 Task: Set the default behavior for on-device site data content to "Allow sites to save data on your device".
Action: Mouse moved to (963, 46)
Screenshot: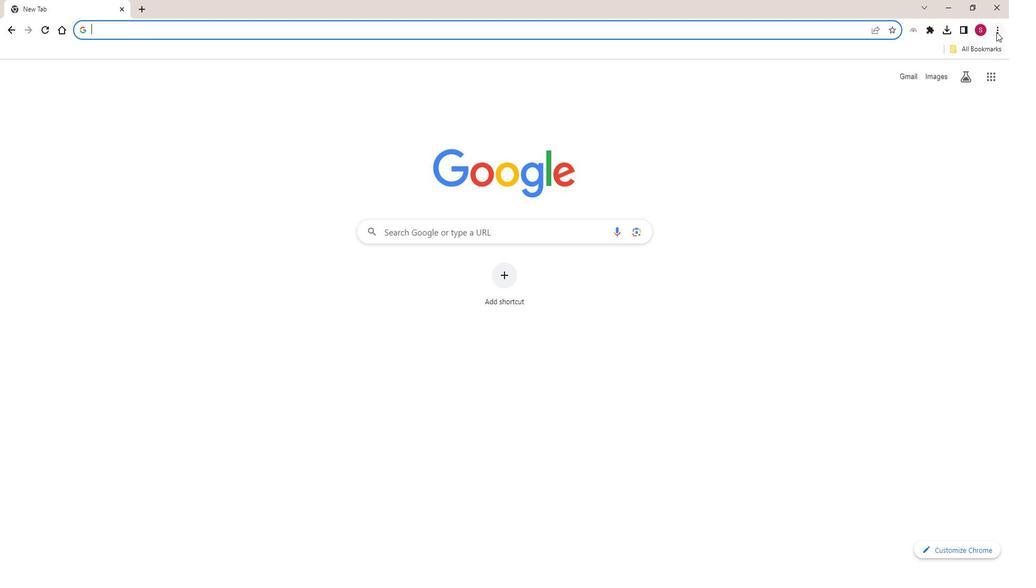 
Action: Mouse pressed left at (963, 46)
Screenshot: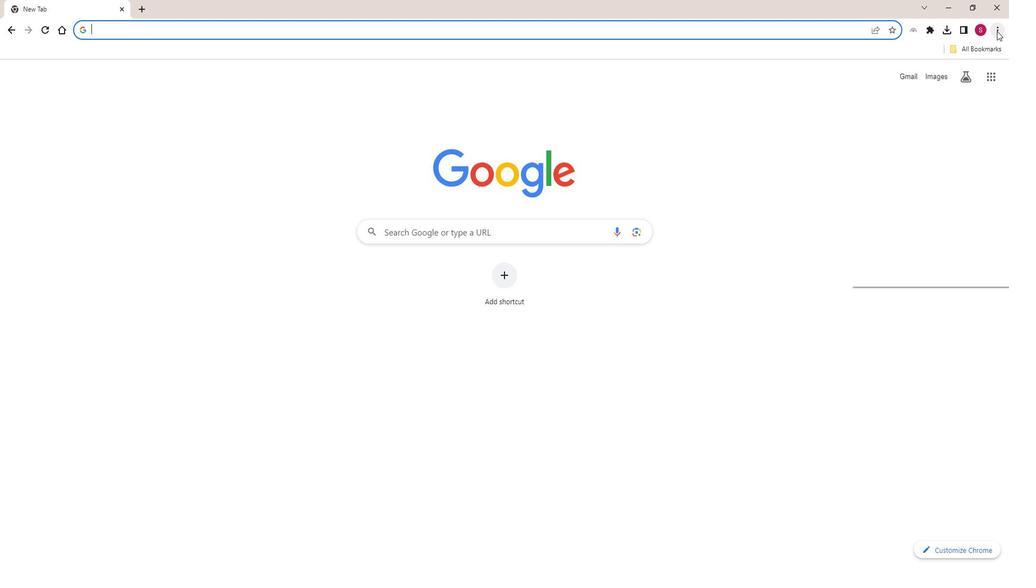 
Action: Mouse pressed left at (963, 46)
Screenshot: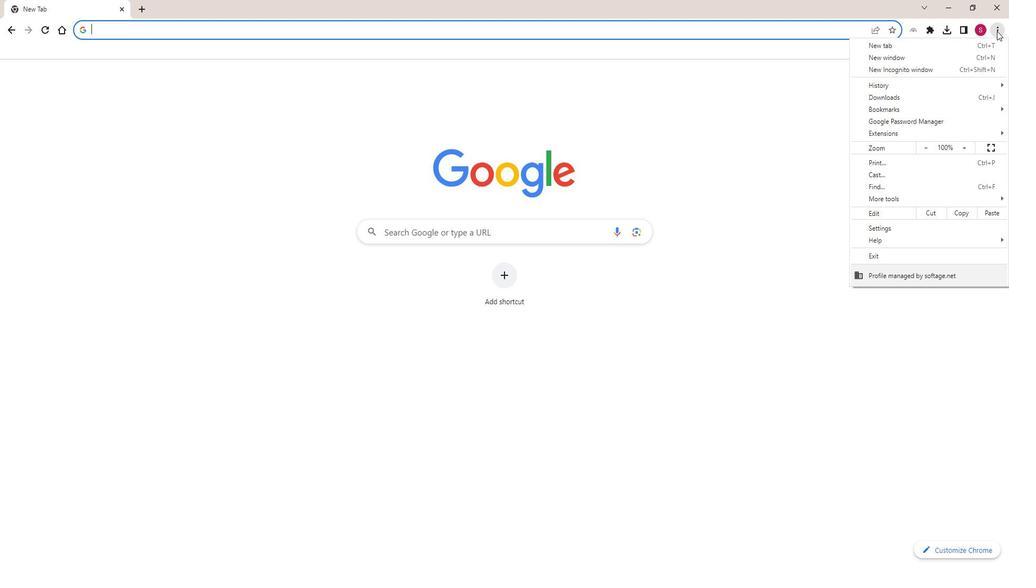 
Action: Mouse pressed left at (963, 46)
Screenshot: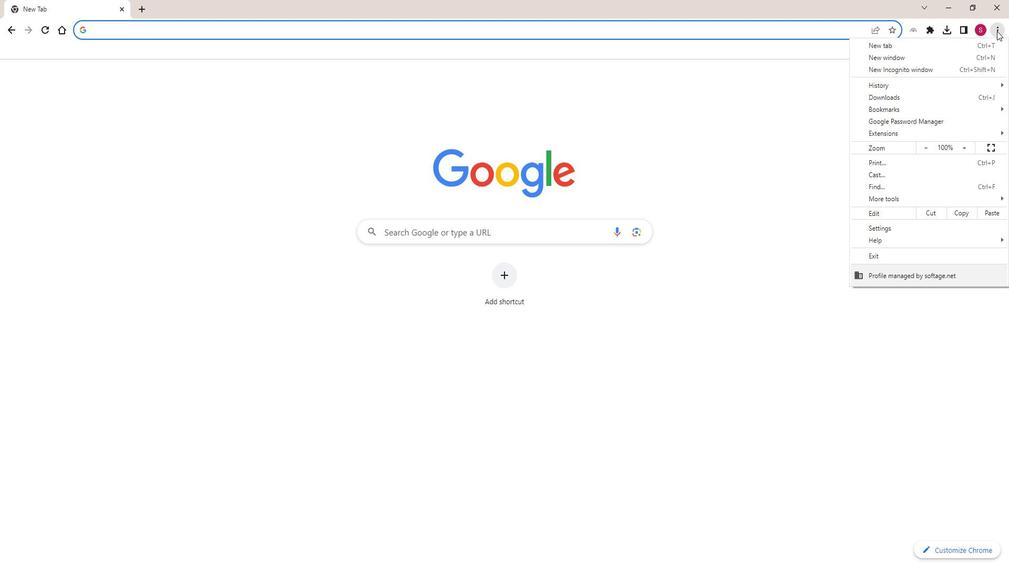 
Action: Mouse moved to (869, 220)
Screenshot: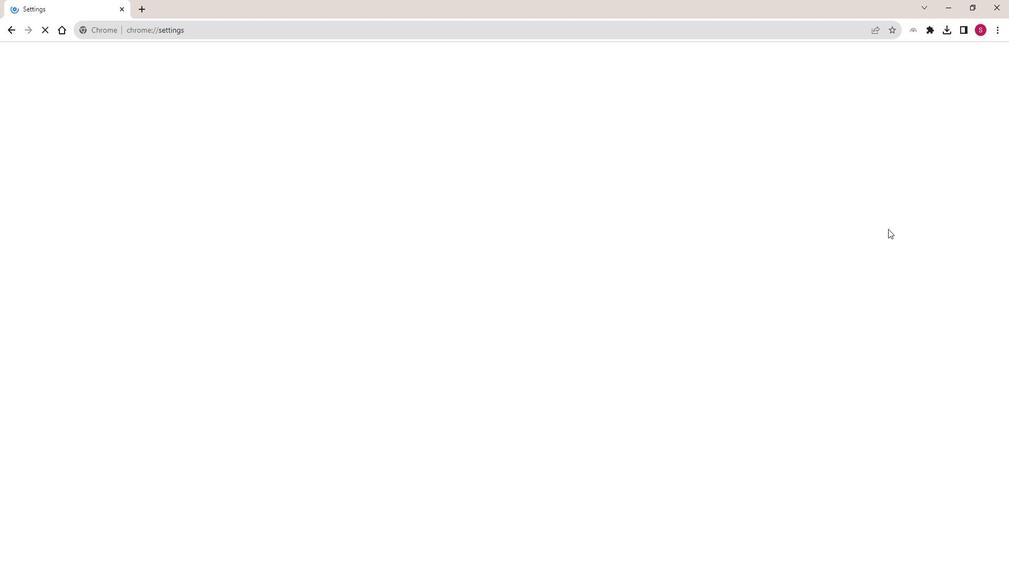 
Action: Mouse pressed left at (869, 220)
Screenshot: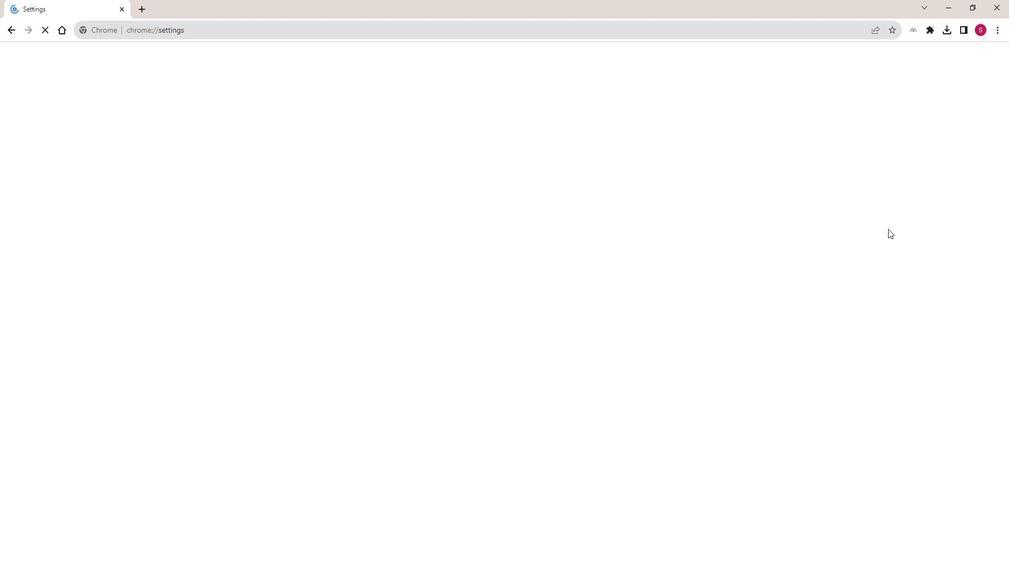 
Action: Mouse pressed left at (869, 220)
Screenshot: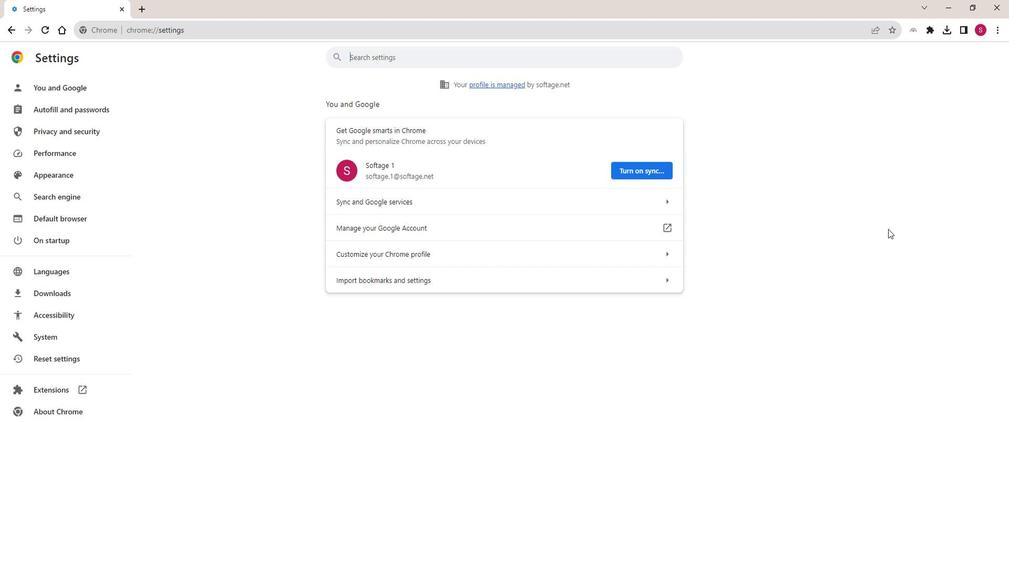 
Action: Mouse moved to (92, 134)
Screenshot: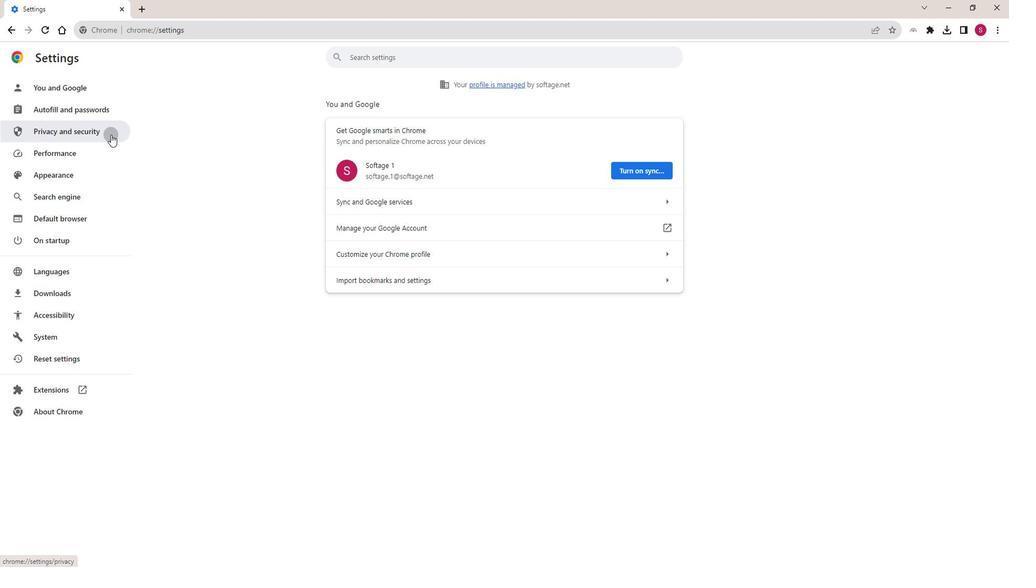 
Action: Mouse pressed left at (92, 134)
Screenshot: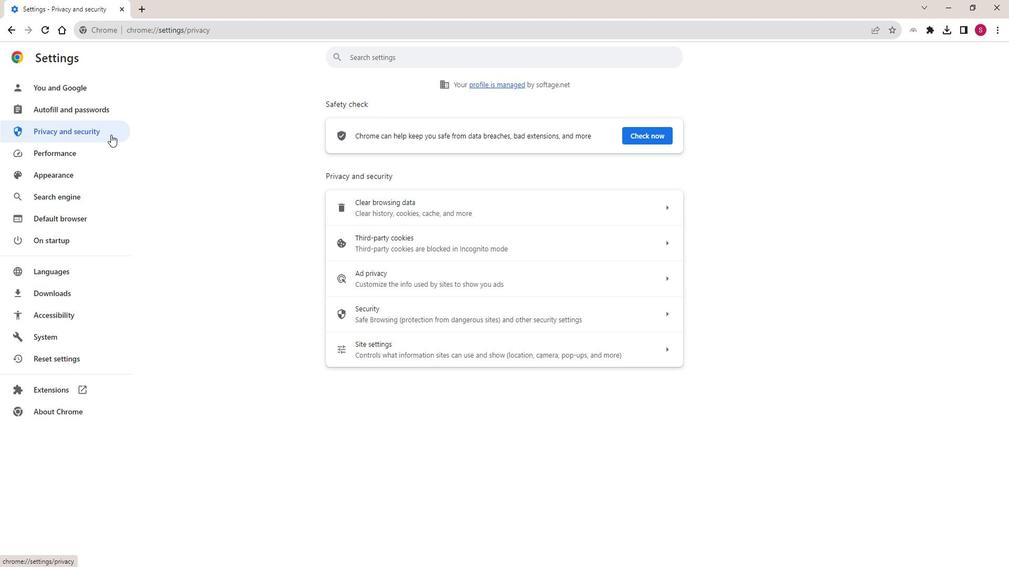 
Action: Mouse moved to (565, 319)
Screenshot: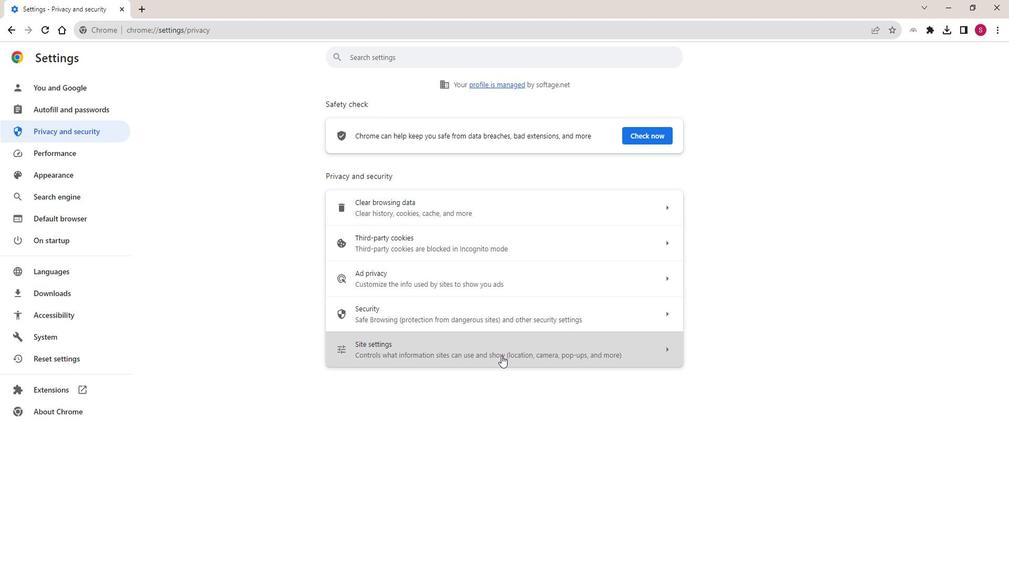 
Action: Mouse pressed left at (565, 319)
Screenshot: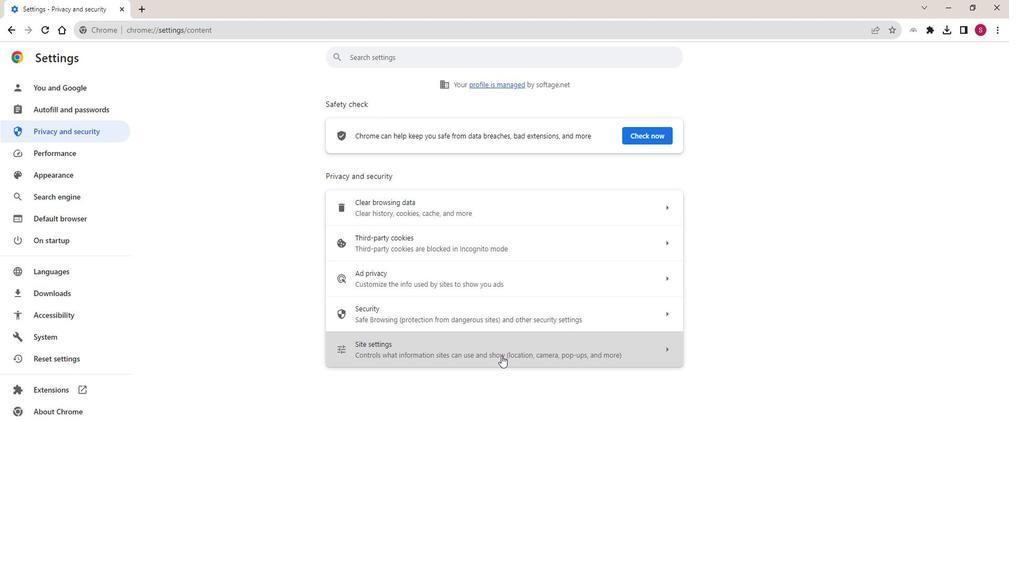 
Action: Mouse scrolled (565, 318) with delta (0, 0)
Screenshot: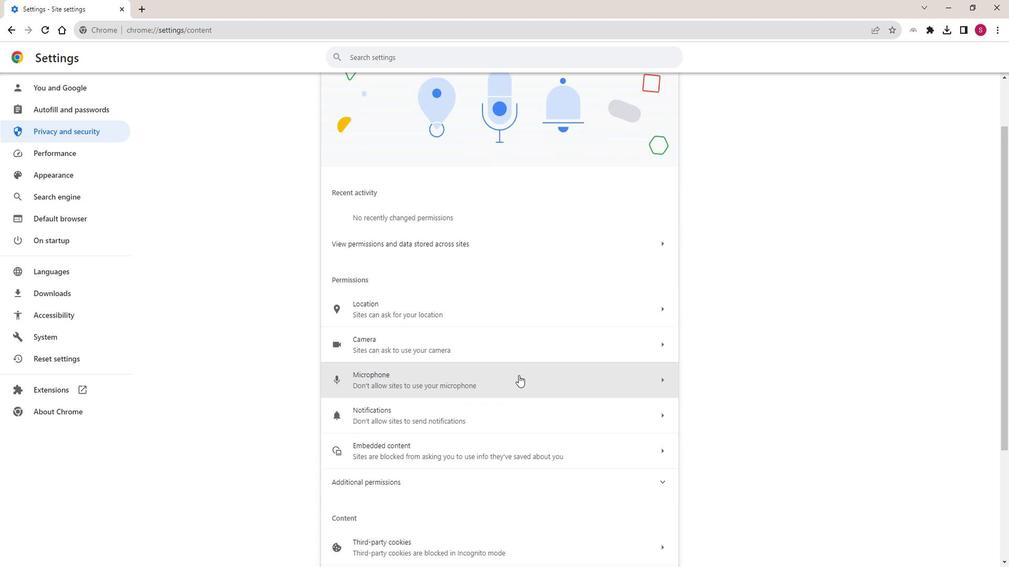 
Action: Mouse moved to (566, 320)
Screenshot: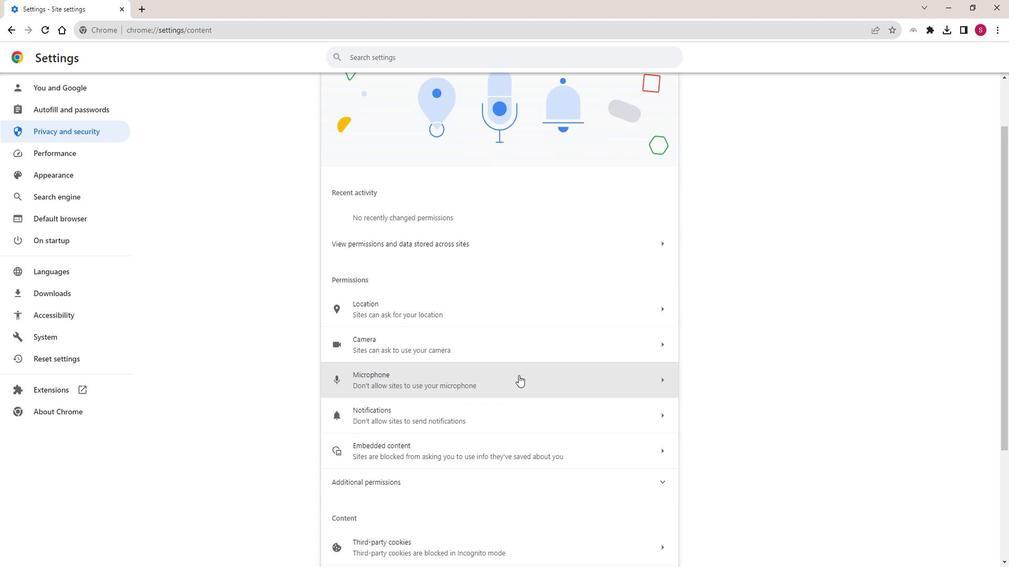 
Action: Mouse scrolled (566, 320) with delta (0, 0)
Screenshot: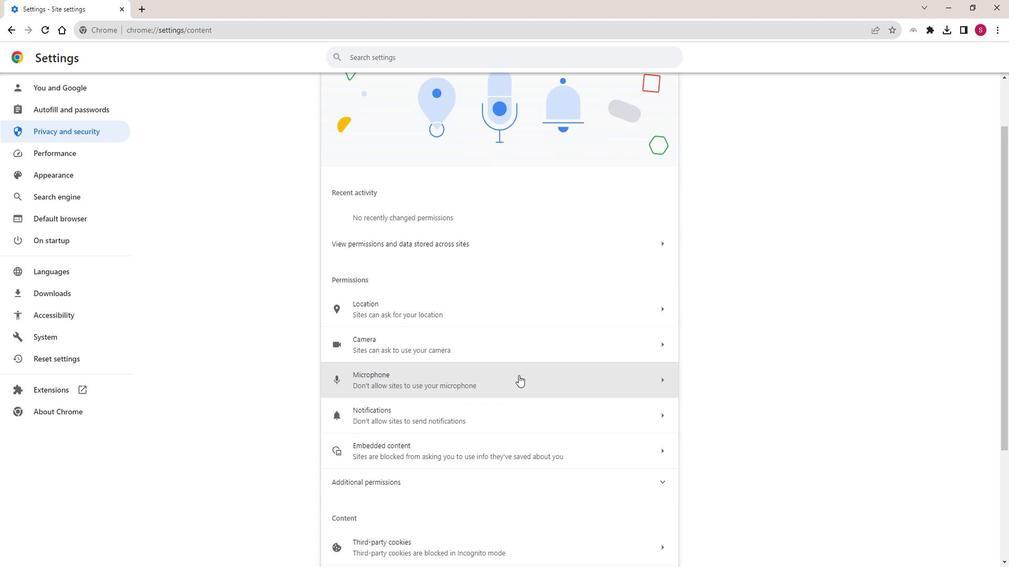 
Action: Mouse moved to (566, 324)
Screenshot: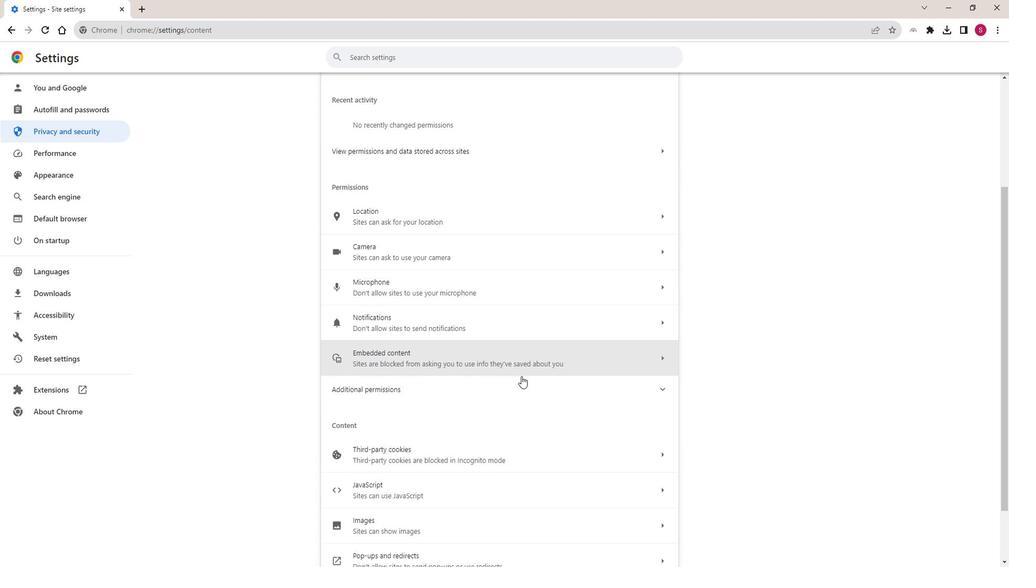 
Action: Mouse scrolled (566, 324) with delta (0, 0)
Screenshot: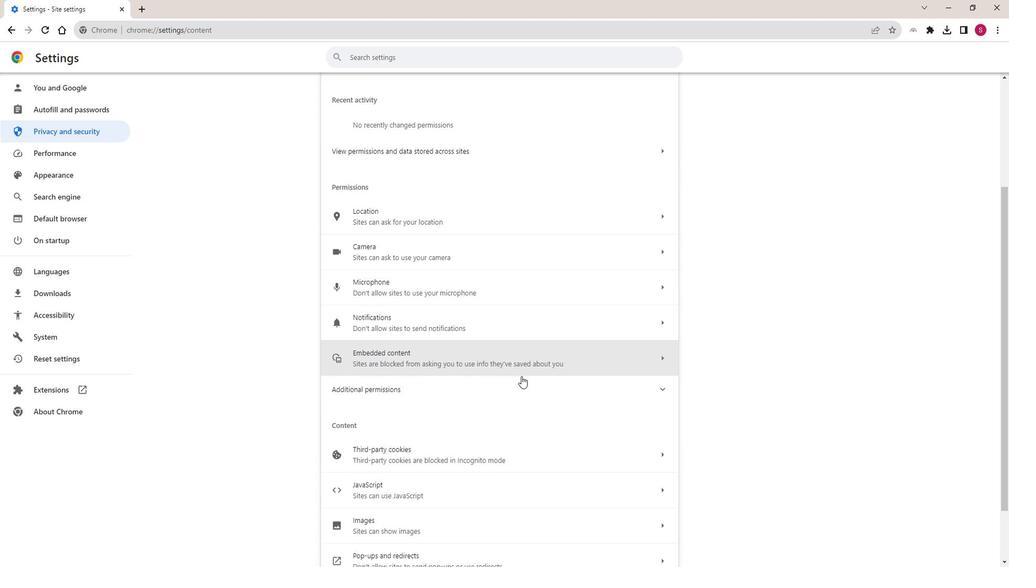 
Action: Mouse moved to (566, 327)
Screenshot: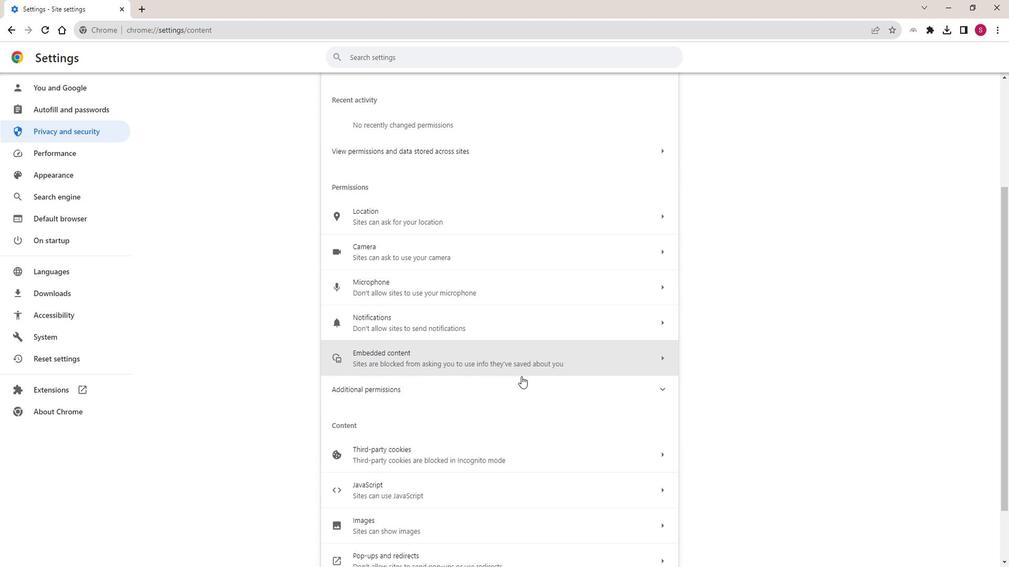 
Action: Mouse scrolled (566, 326) with delta (0, 0)
Screenshot: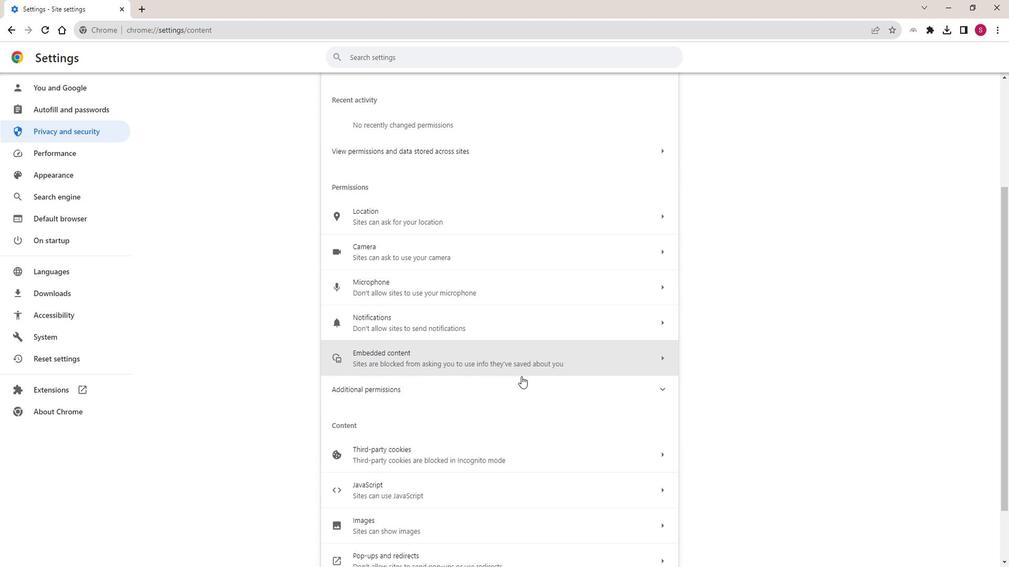 
Action: Mouse moved to (566, 328)
Screenshot: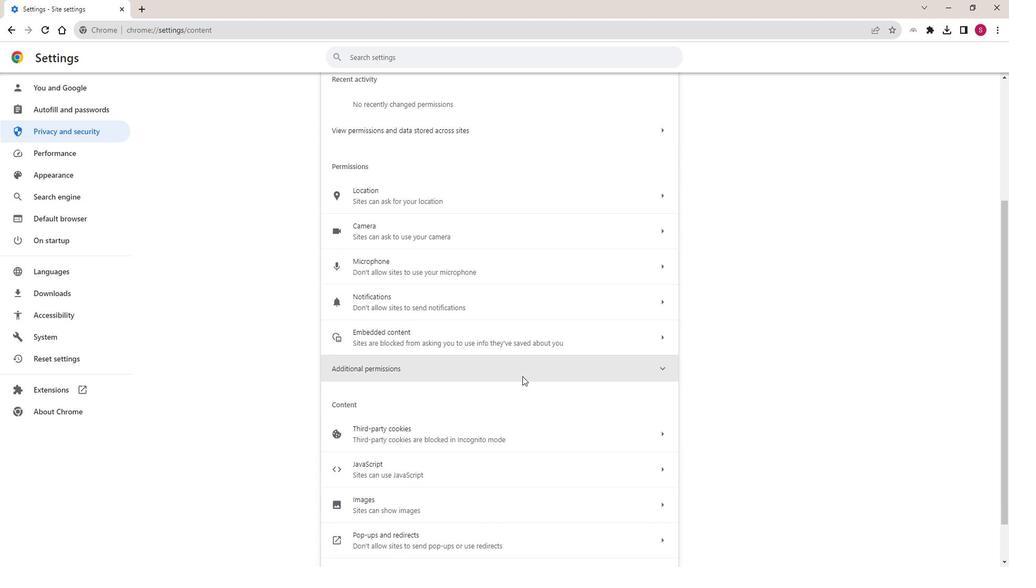 
Action: Mouse scrolled (566, 328) with delta (0, 0)
Screenshot: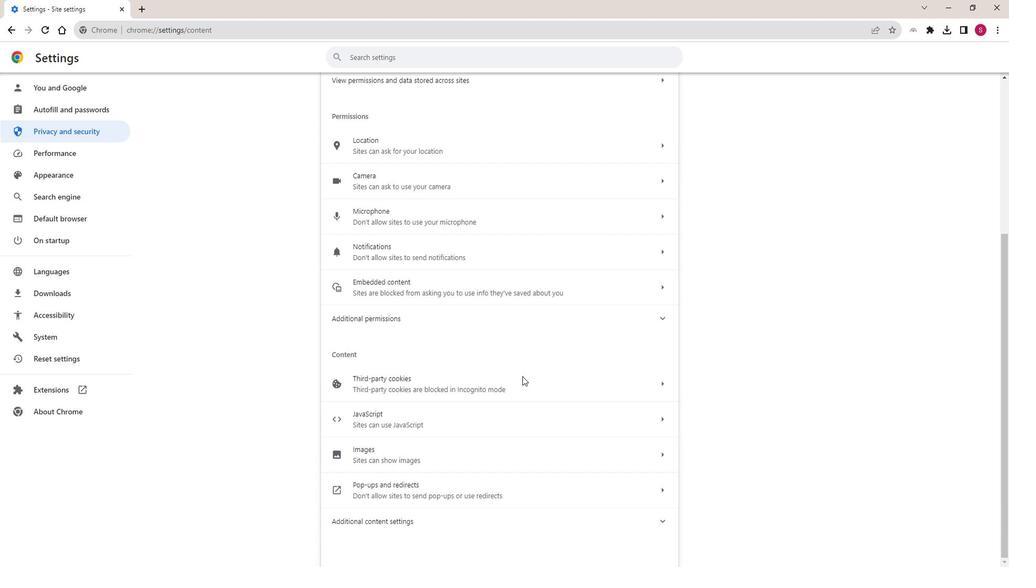 
Action: Mouse moved to (566, 329)
Screenshot: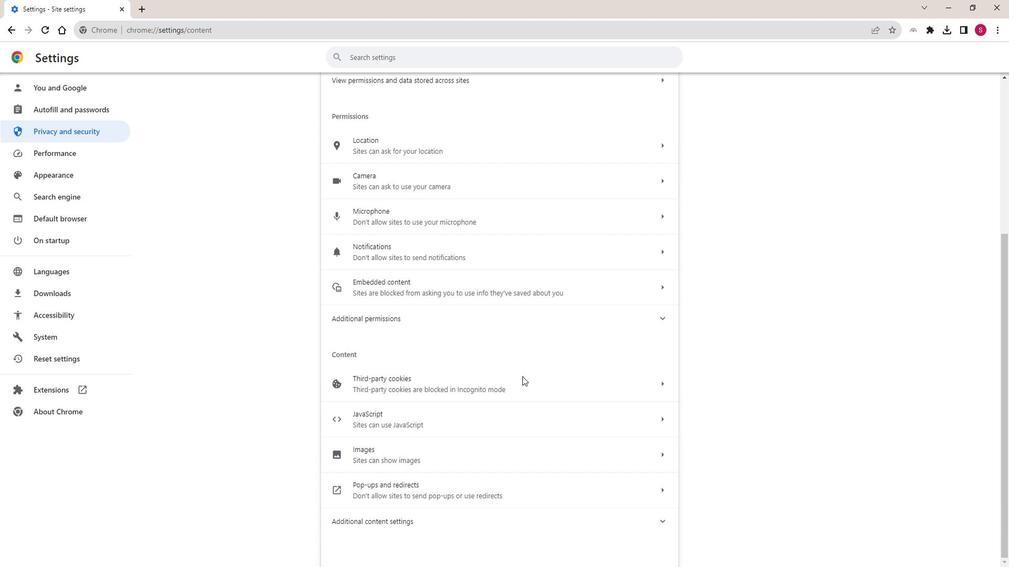 
Action: Mouse scrolled (566, 328) with delta (0, 0)
Screenshot: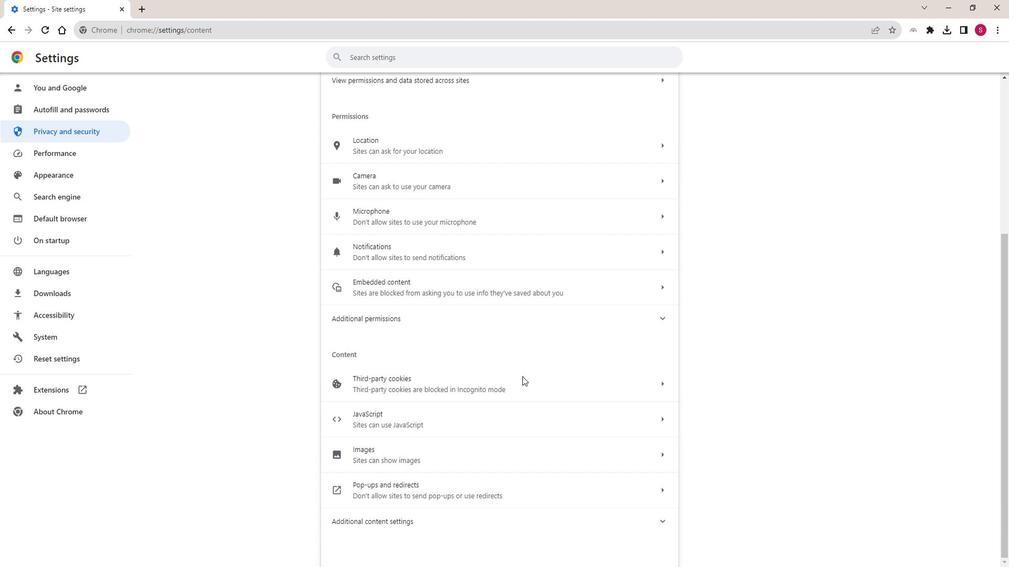 
Action: Mouse scrolled (566, 328) with delta (0, 0)
Screenshot: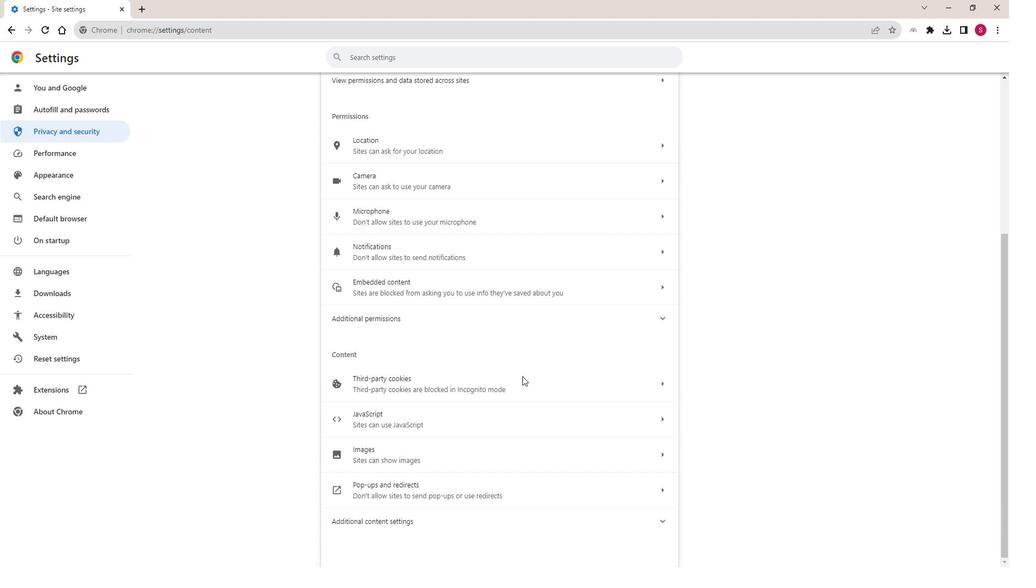 
Action: Mouse moved to (458, 477)
Screenshot: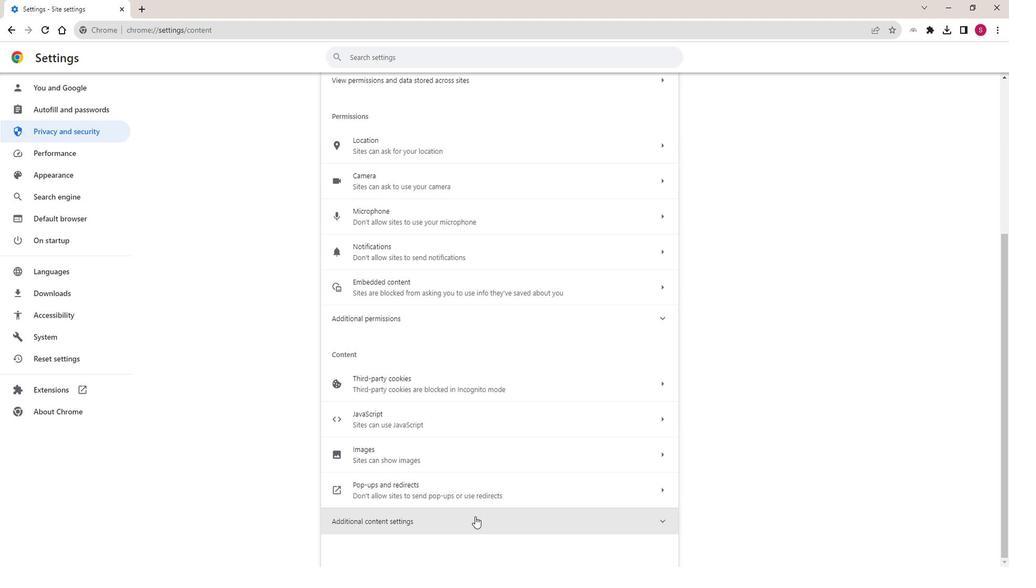
Action: Mouse pressed left at (458, 477)
Screenshot: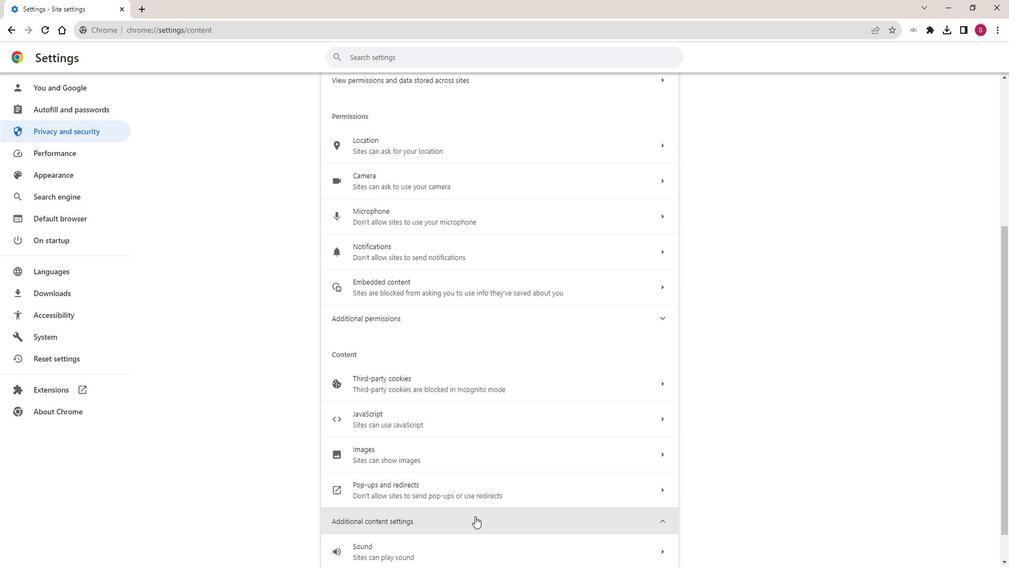 
Action: Mouse scrolled (458, 476) with delta (0, 0)
Screenshot: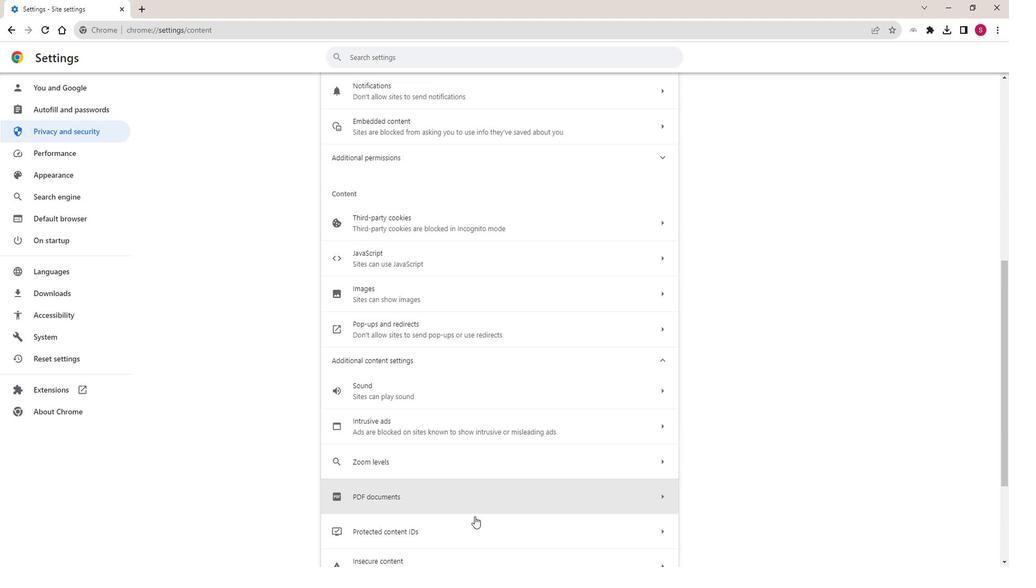 
Action: Mouse scrolled (458, 476) with delta (0, 0)
Screenshot: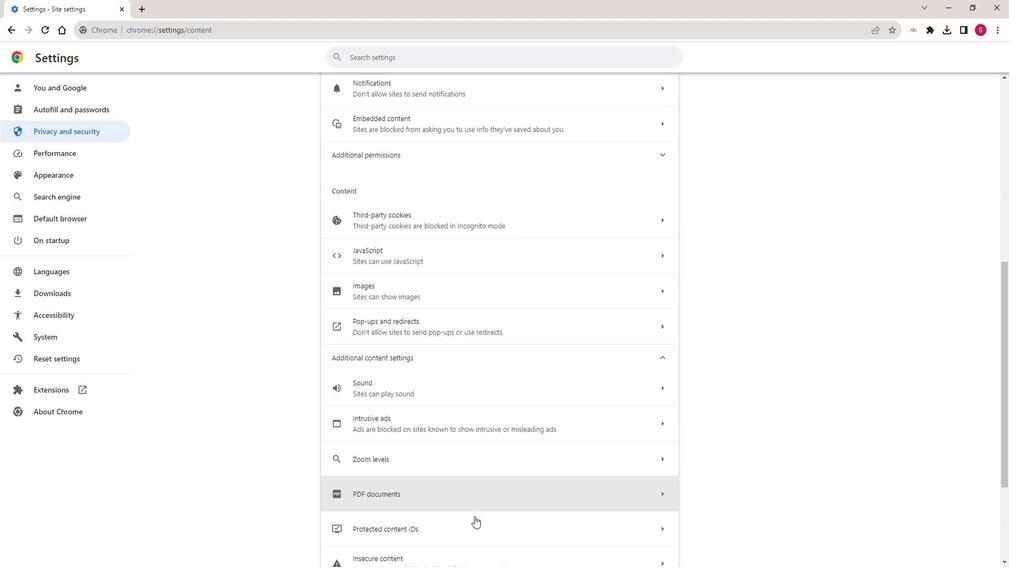 
Action: Mouse scrolled (458, 476) with delta (0, 0)
Screenshot: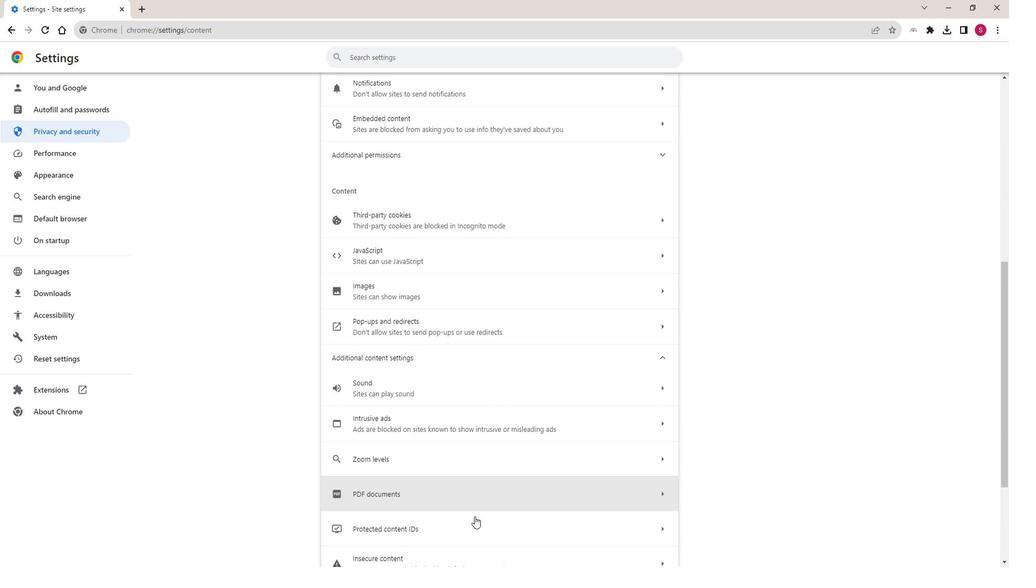 
Action: Mouse scrolled (458, 476) with delta (0, 0)
Screenshot: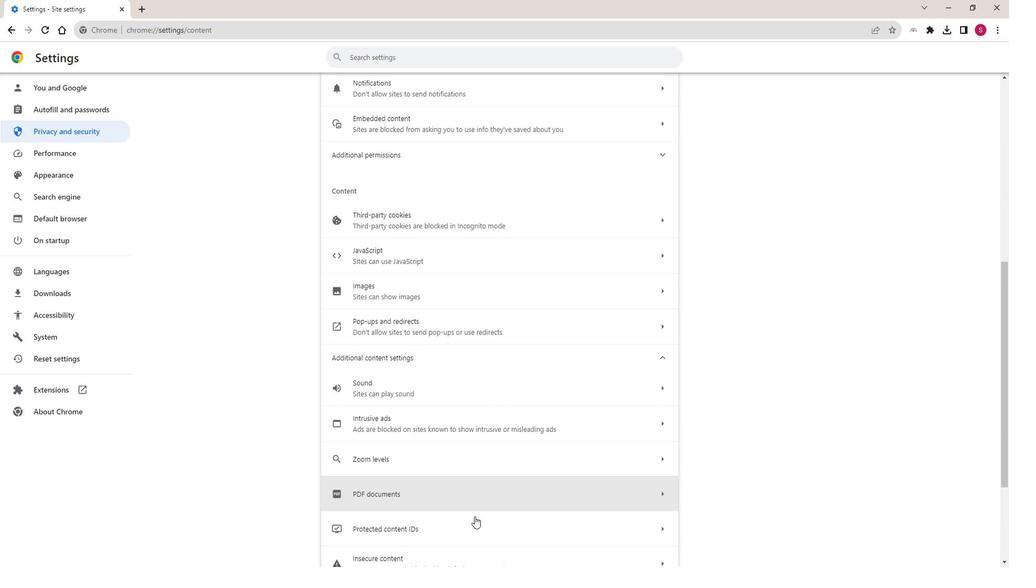 
Action: Mouse scrolled (458, 476) with delta (0, 0)
Screenshot: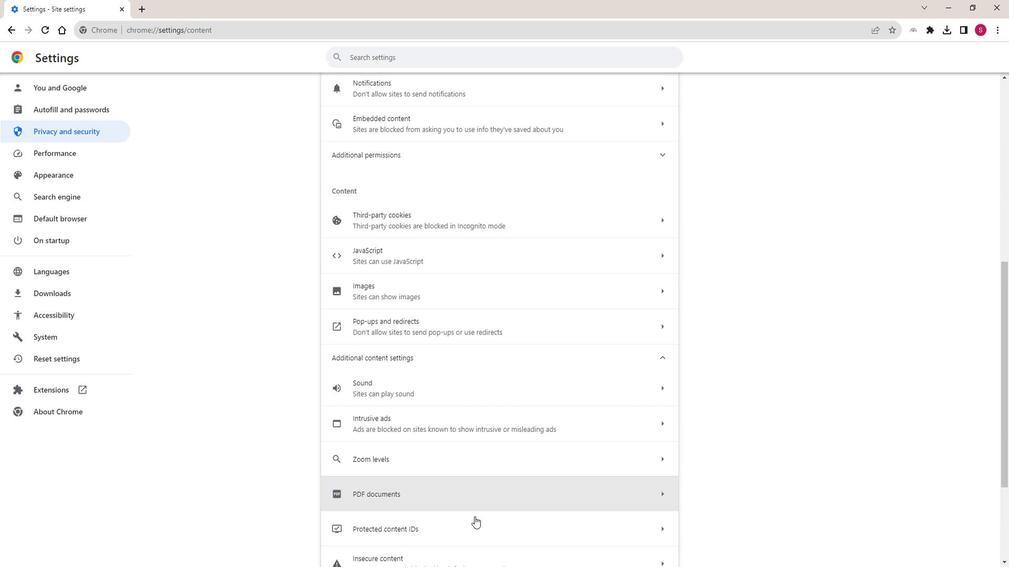 
Action: Mouse scrolled (458, 476) with delta (0, 0)
Screenshot: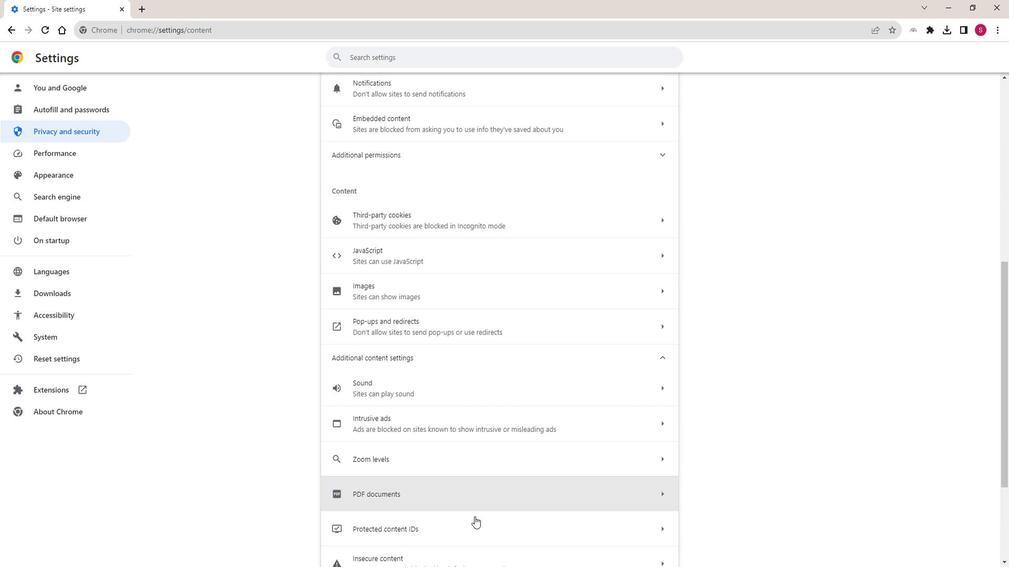 
Action: Mouse moved to (458, 474)
Screenshot: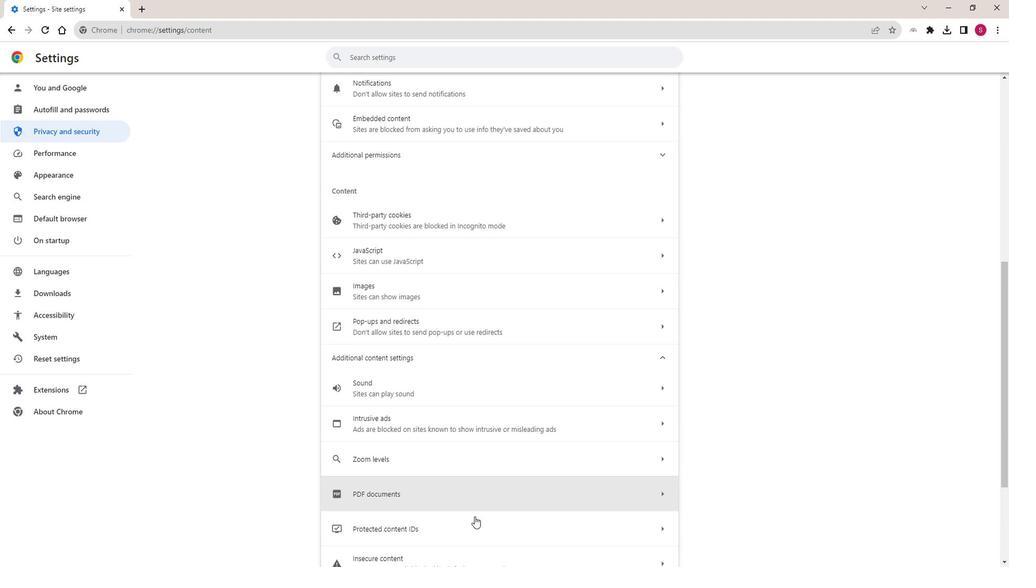 
Action: Mouse pressed left at (458, 474)
Screenshot: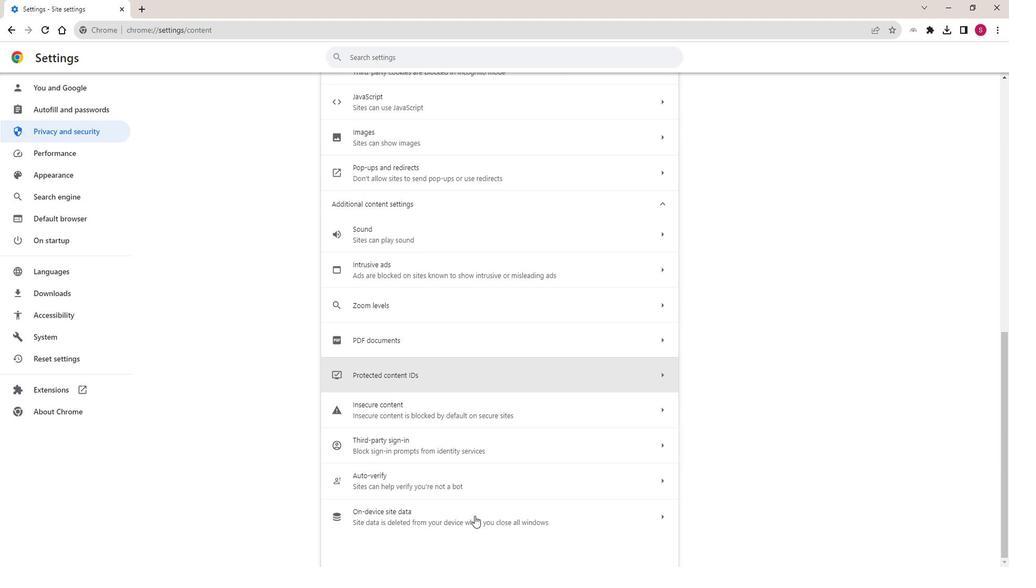 
Action: Mouse moved to (324, 207)
Screenshot: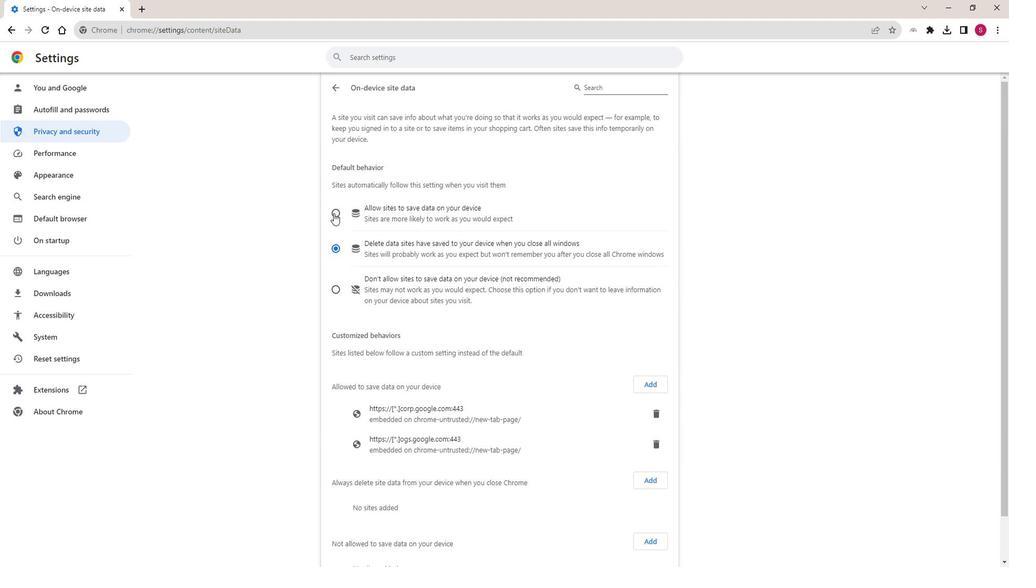 
Action: Mouse pressed left at (324, 207)
Screenshot: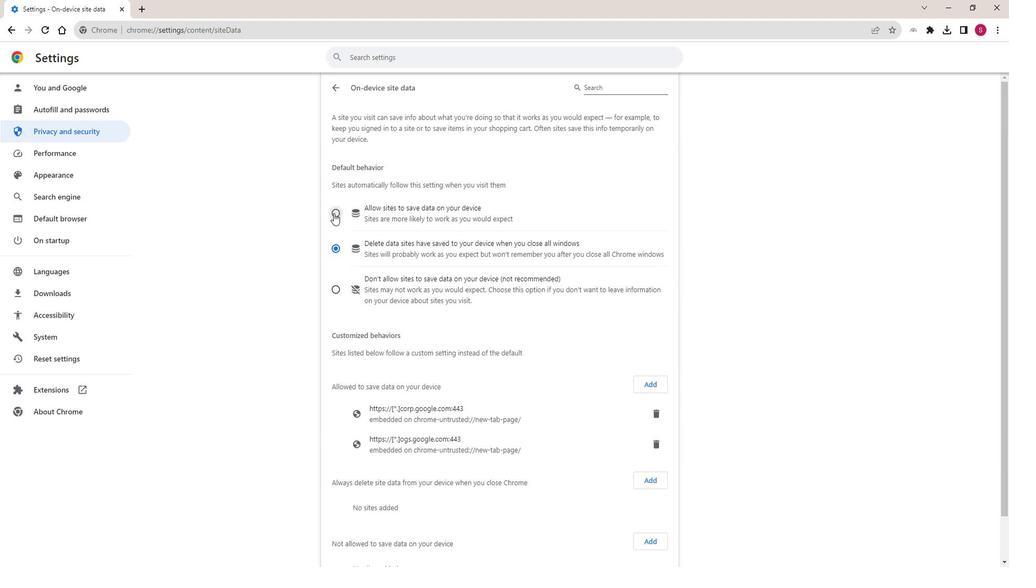 
Action: Mouse moved to (958, 45)
Screenshot: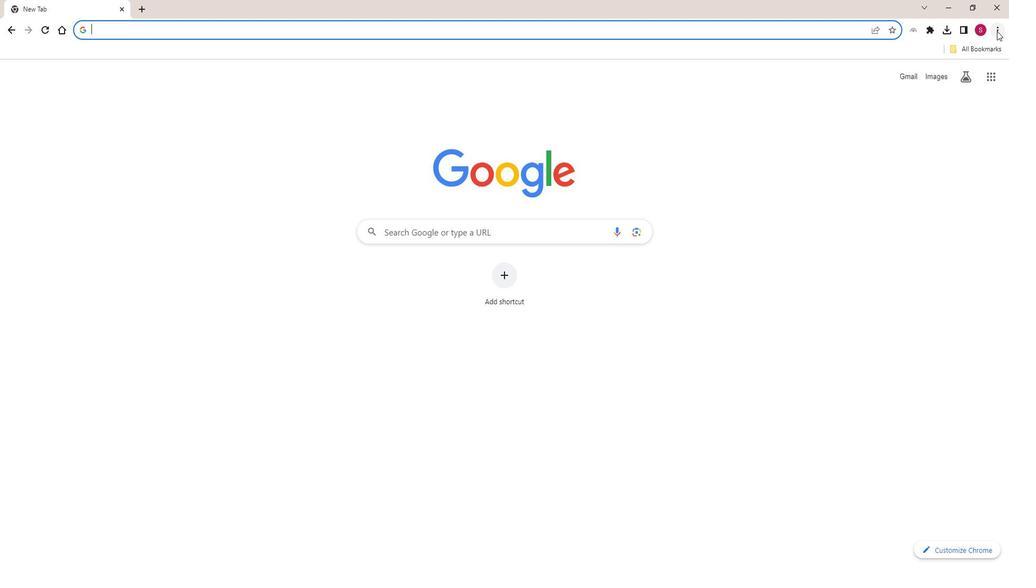 
Action: Mouse pressed left at (958, 45)
Screenshot: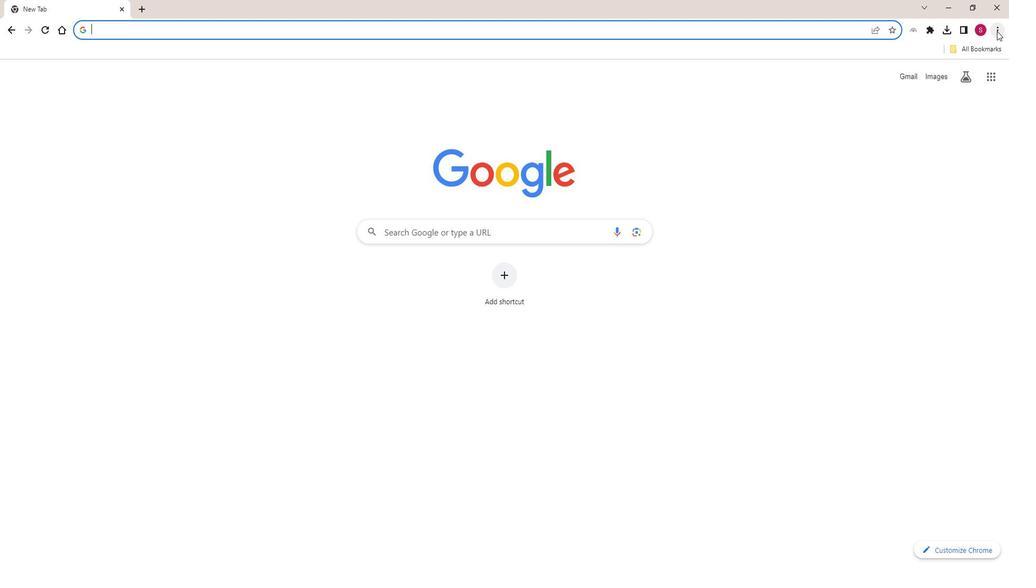 
Action: Mouse moved to (854, 219)
Screenshot: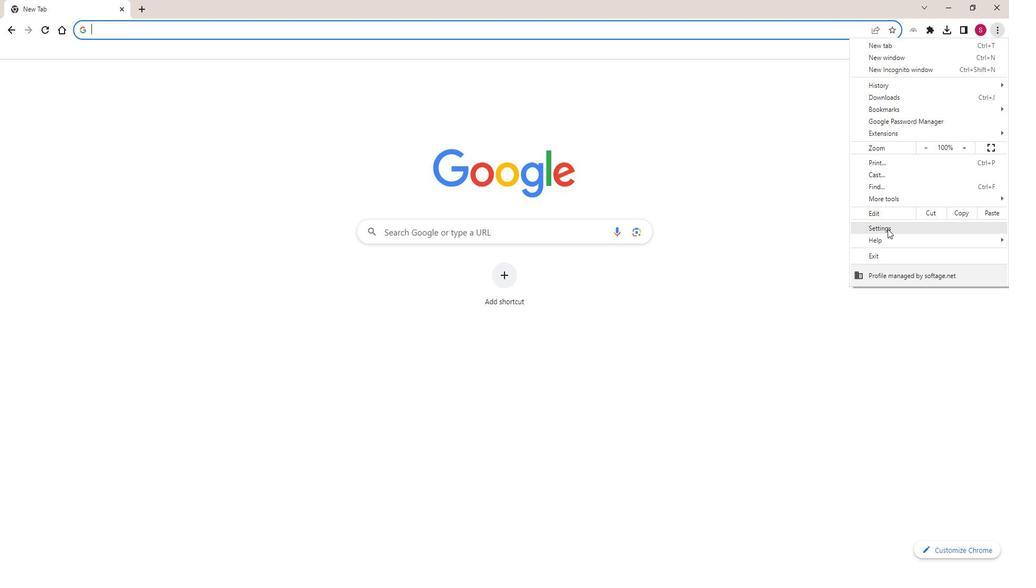 
Action: Mouse pressed left at (854, 219)
Screenshot: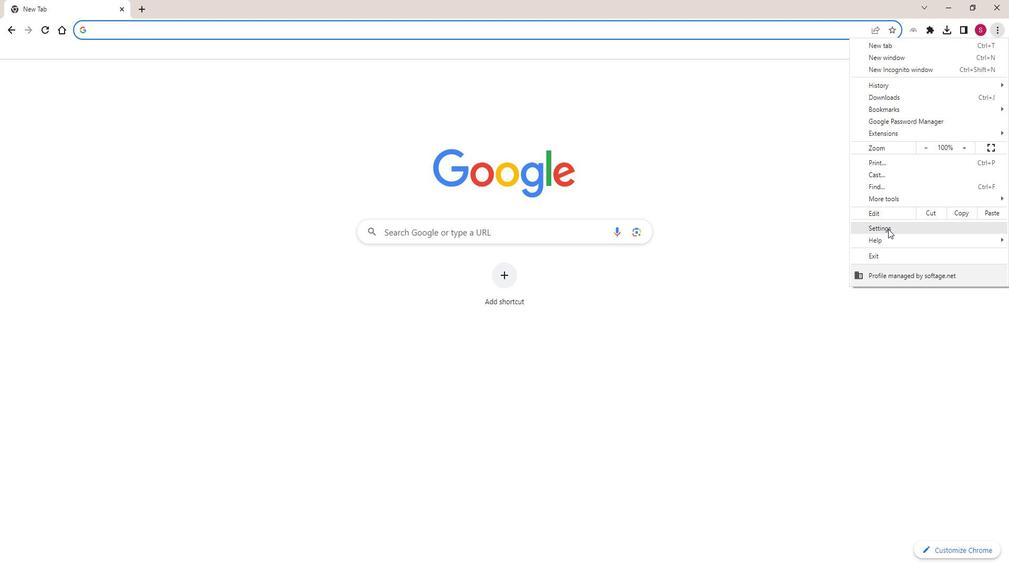 
Action: Mouse moved to (108, 136)
Screenshot: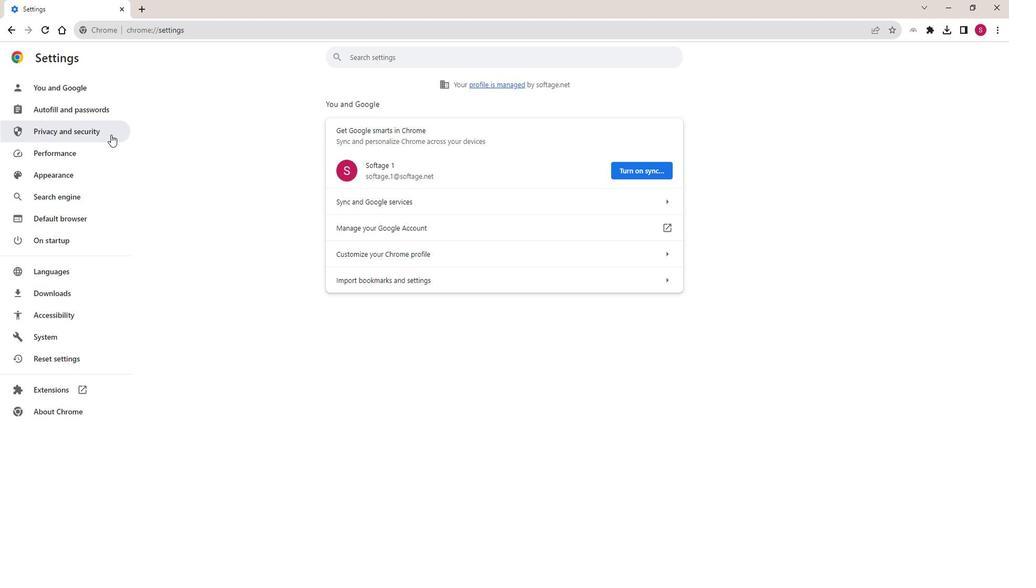 
Action: Mouse pressed left at (108, 136)
Screenshot: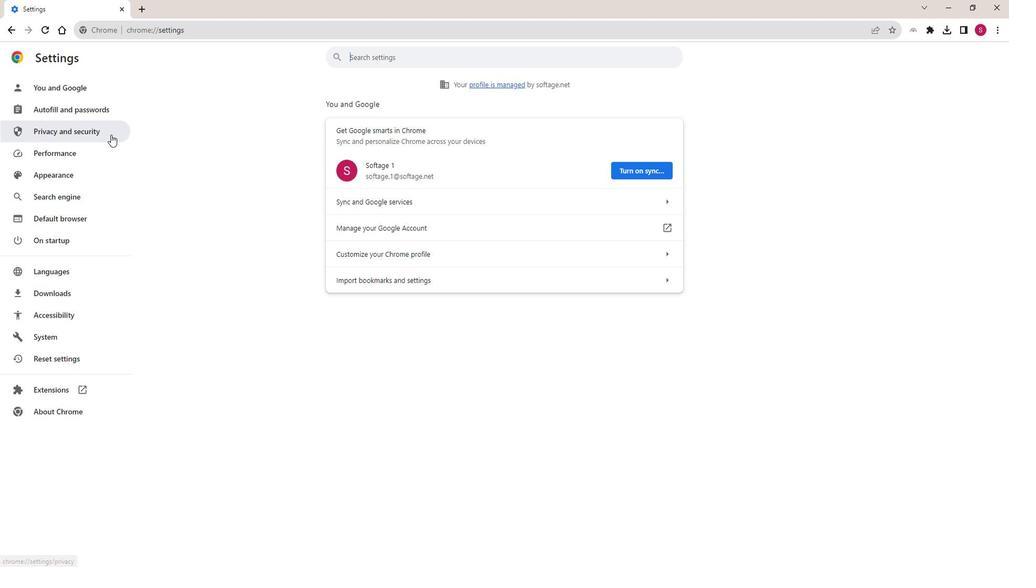 
Action: Mouse moved to (483, 331)
Screenshot: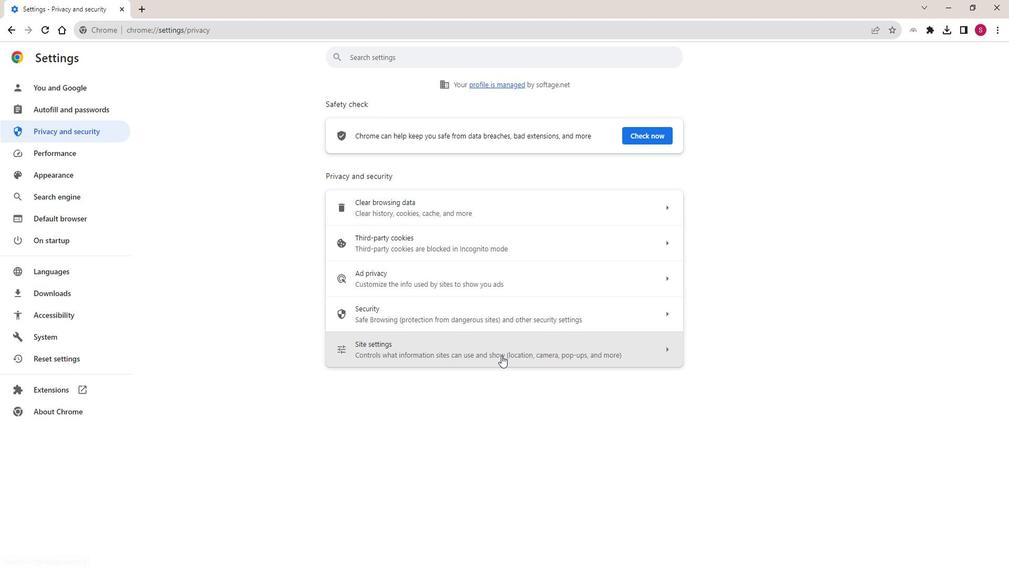 
Action: Mouse pressed left at (483, 331)
Screenshot: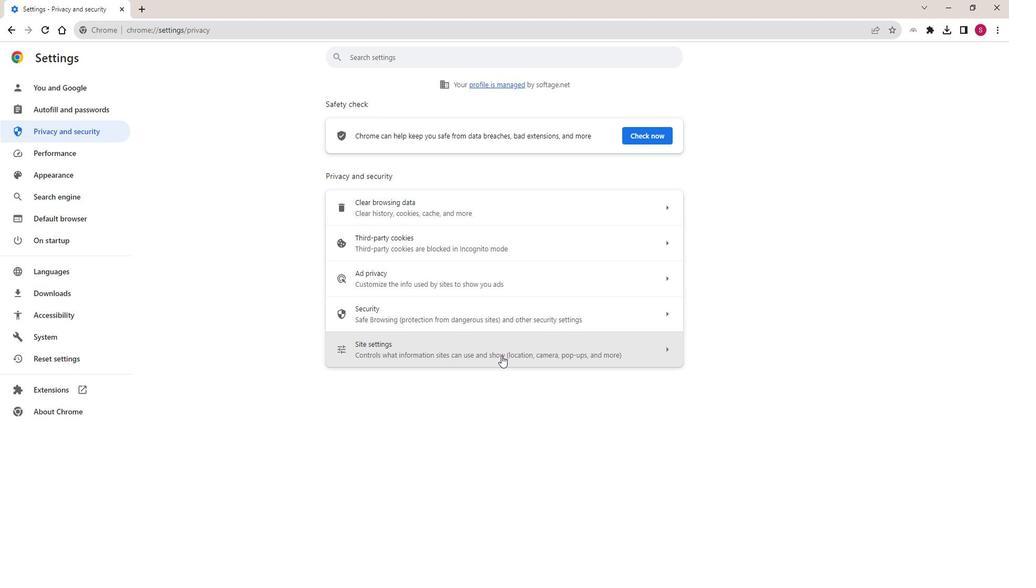 
Action: Mouse moved to (488, 334)
Screenshot: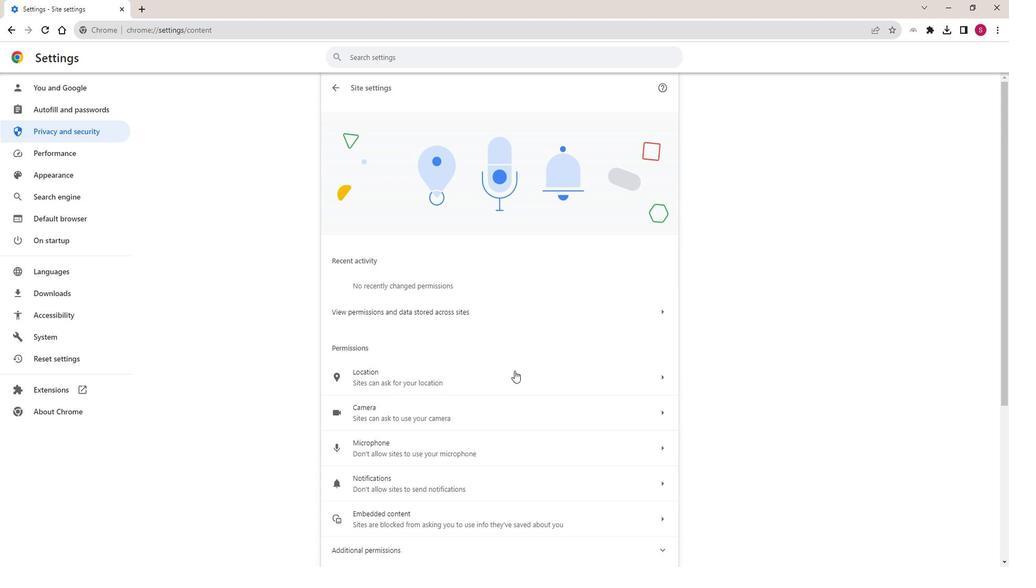 
Action: Mouse scrolled (488, 334) with delta (0, 0)
Screenshot: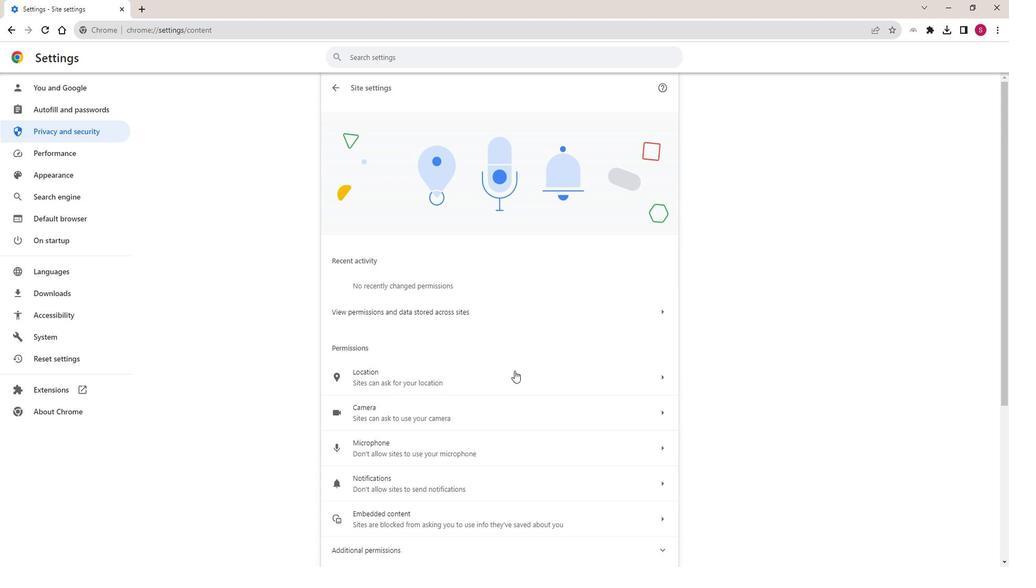 
Action: Mouse moved to (492, 340)
Screenshot: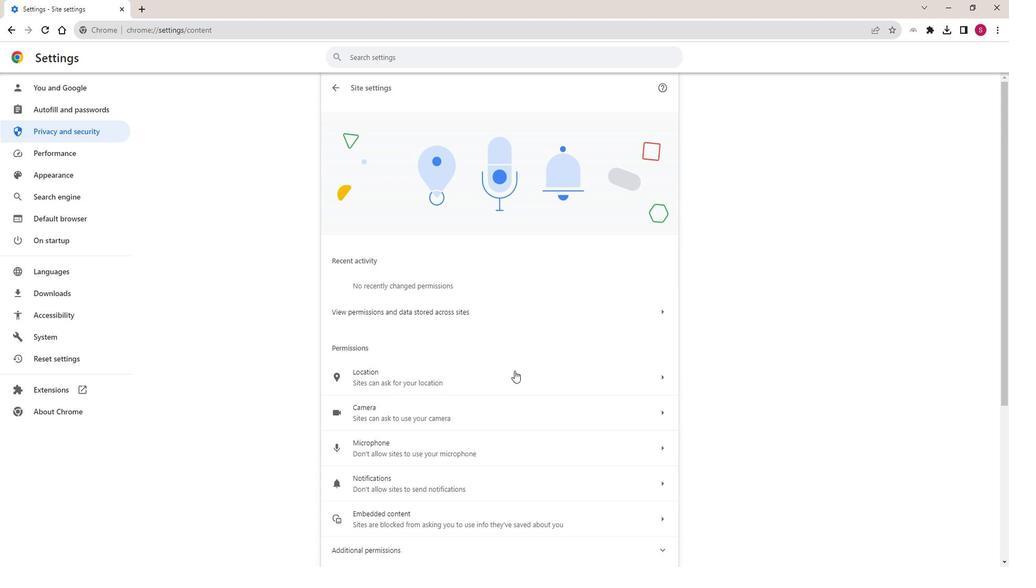 
Action: Mouse scrolled (492, 339) with delta (0, 0)
Screenshot: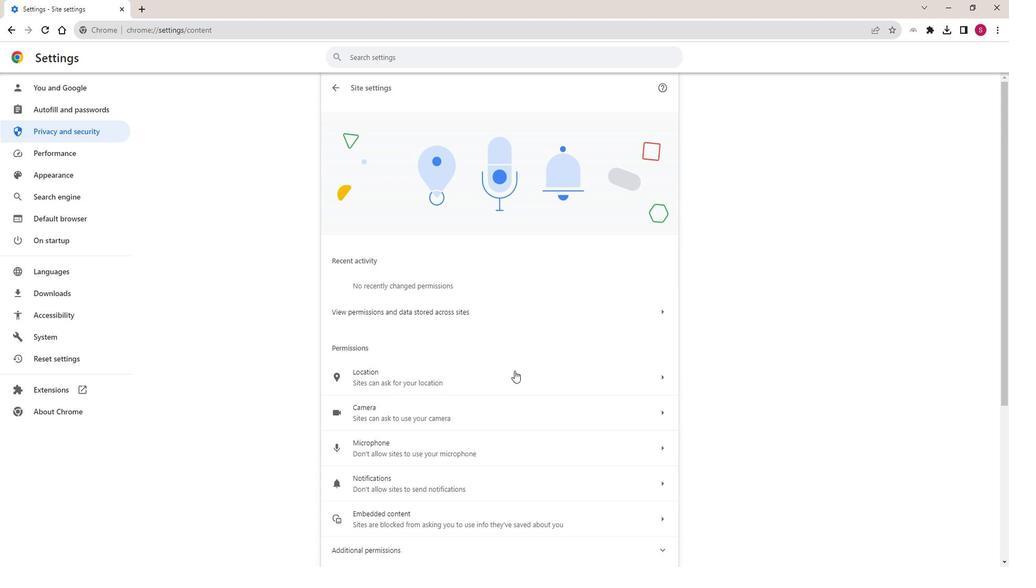 
Action: Mouse moved to (495, 345)
Screenshot: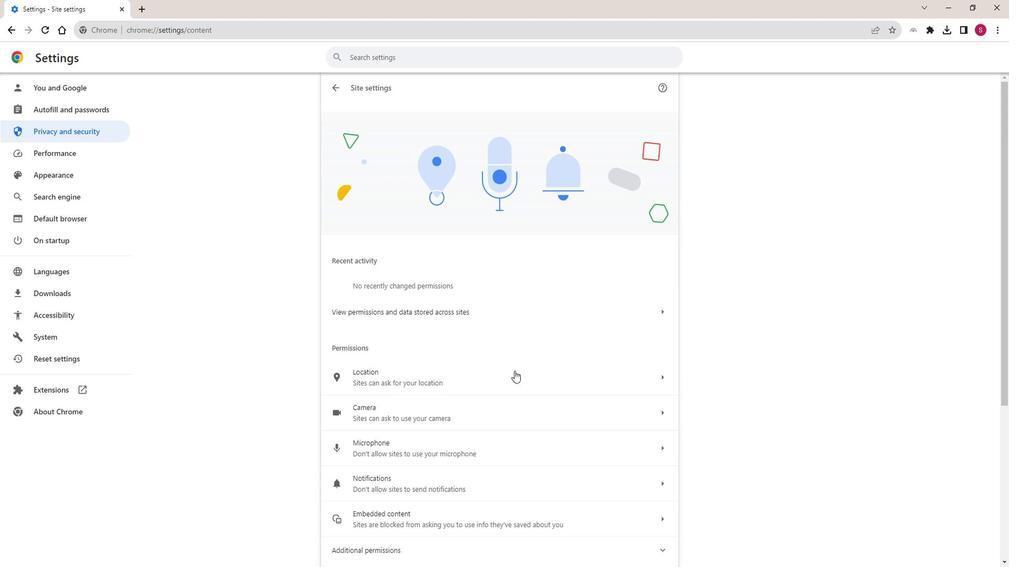
Action: Mouse scrolled (495, 344) with delta (0, 0)
Screenshot: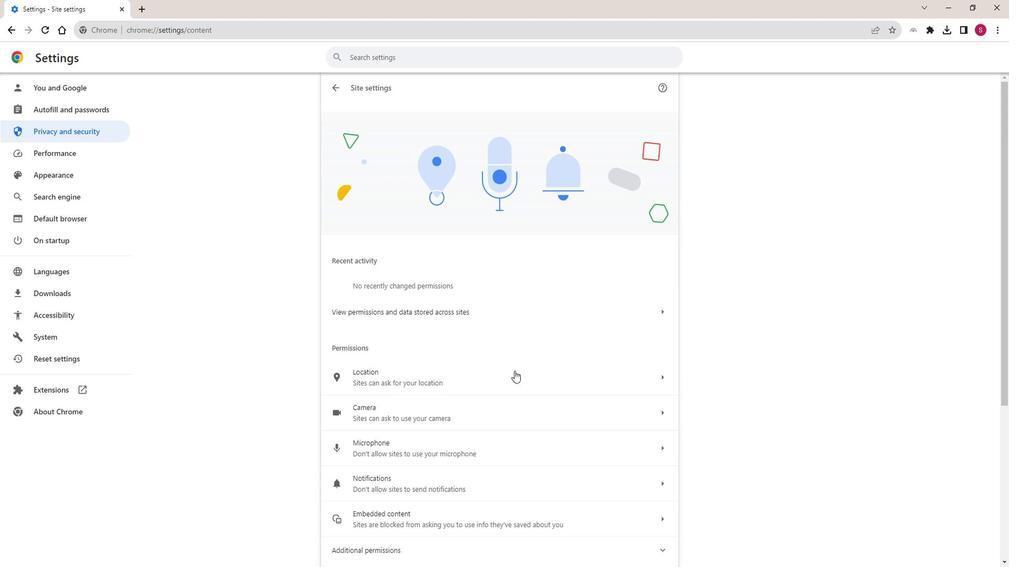 
Action: Mouse moved to (497, 346)
Screenshot: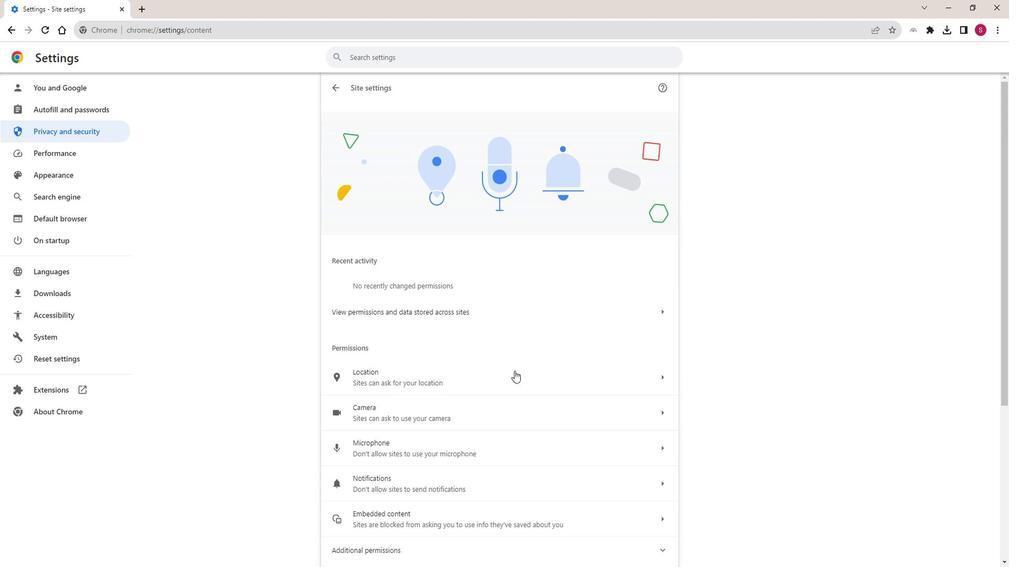 
Action: Mouse scrolled (497, 346) with delta (0, 0)
Screenshot: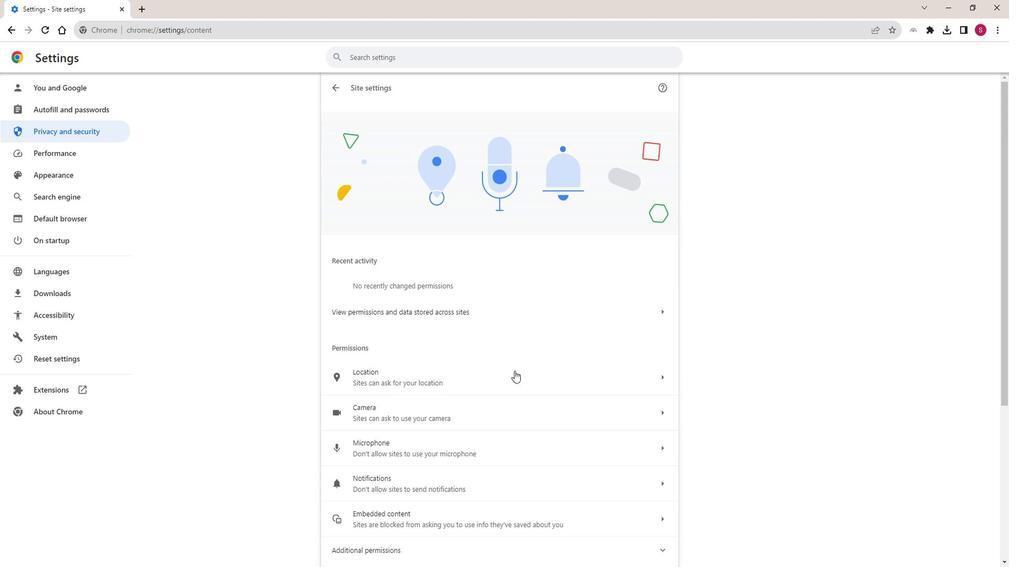 
Action: Mouse moved to (502, 349)
Screenshot: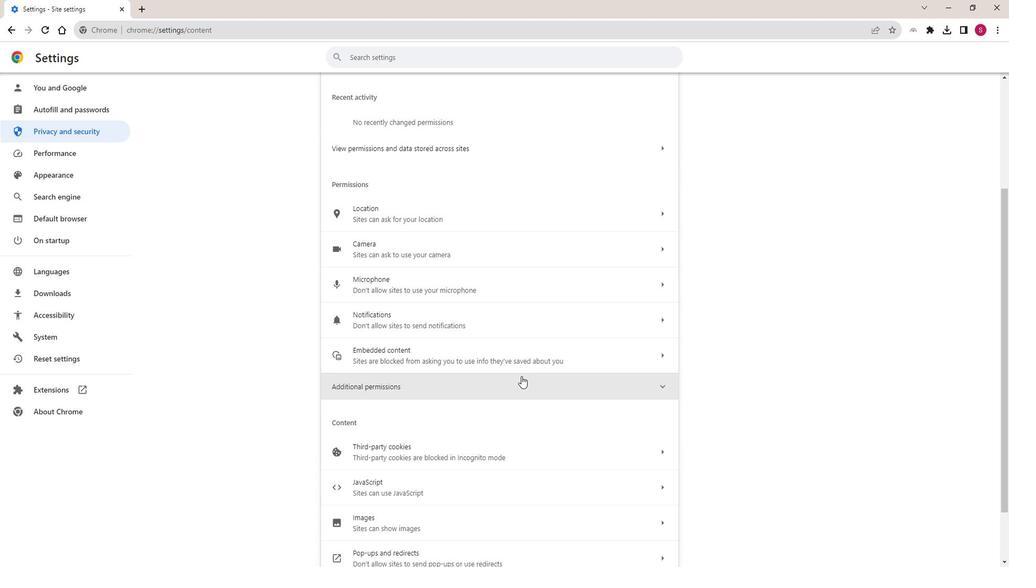 
Action: Mouse scrolled (502, 349) with delta (0, 0)
Screenshot: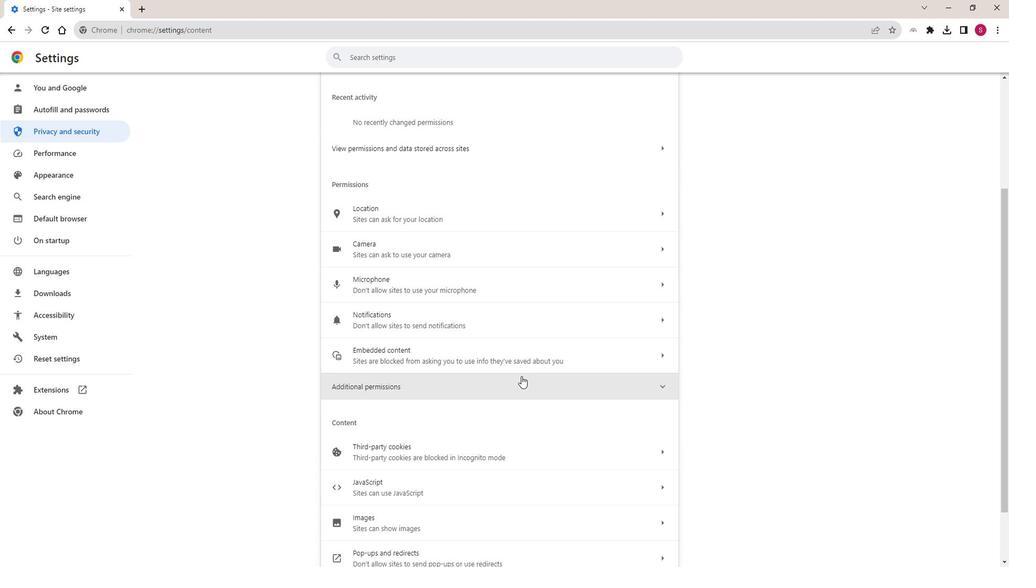 
Action: Mouse scrolled (502, 349) with delta (0, 0)
Screenshot: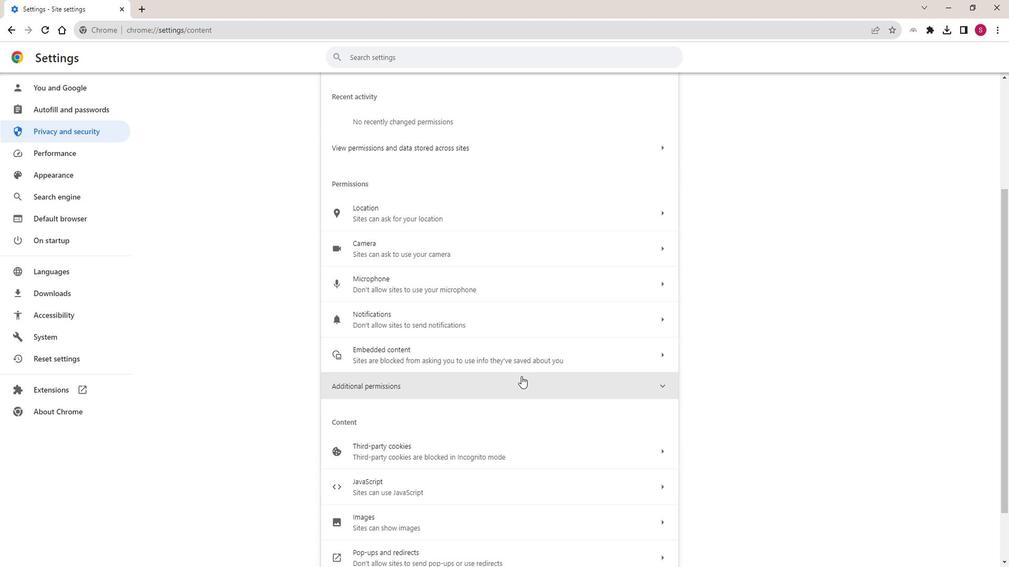 
Action: Mouse scrolled (502, 349) with delta (0, 0)
Screenshot: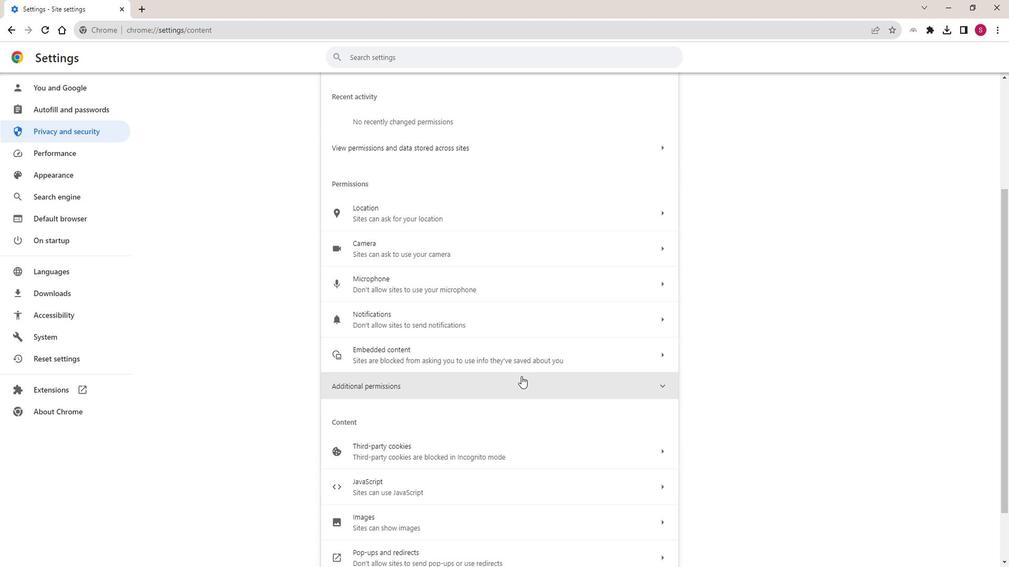 
Action: Mouse scrolled (502, 349) with delta (0, 0)
Screenshot: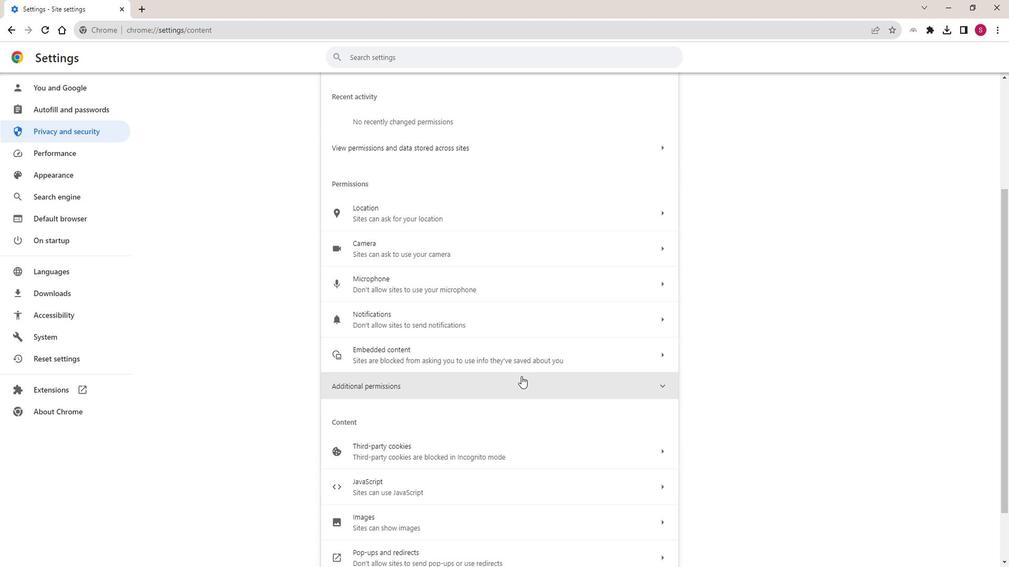 
Action: Mouse moved to (503, 349)
Screenshot: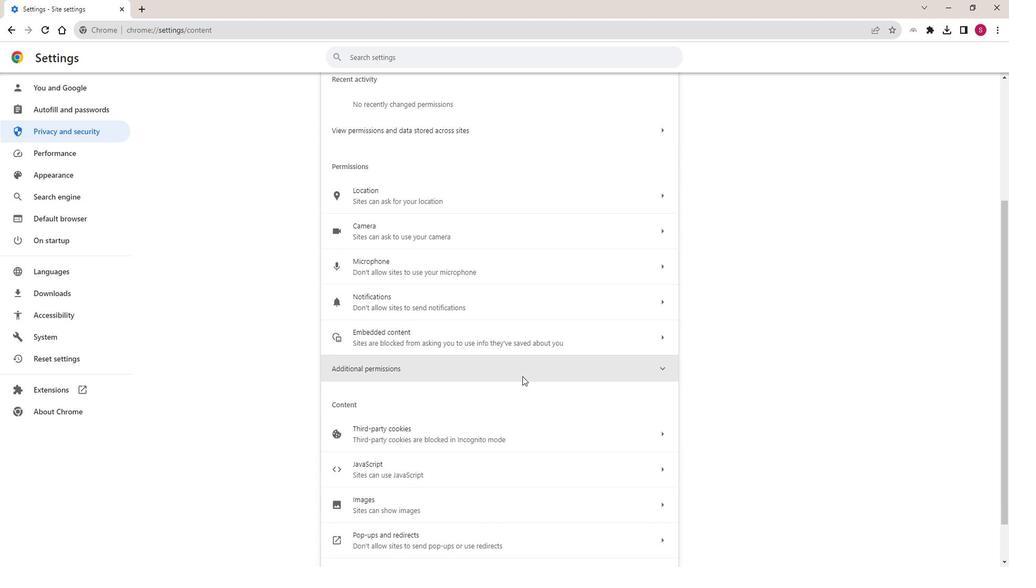 
Action: Mouse scrolled (503, 349) with delta (0, 0)
Screenshot: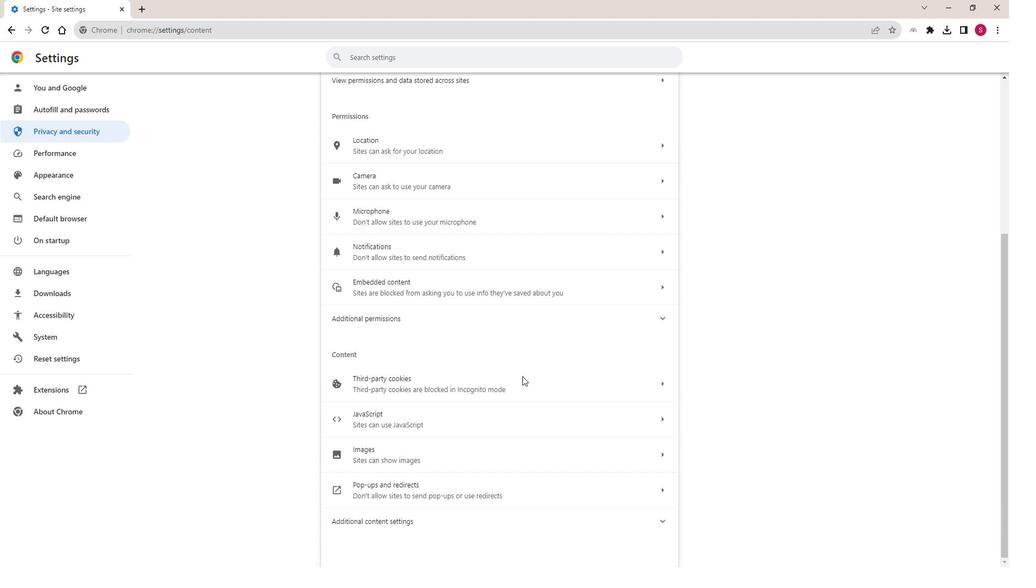 
Action: Mouse scrolled (503, 349) with delta (0, 0)
Screenshot: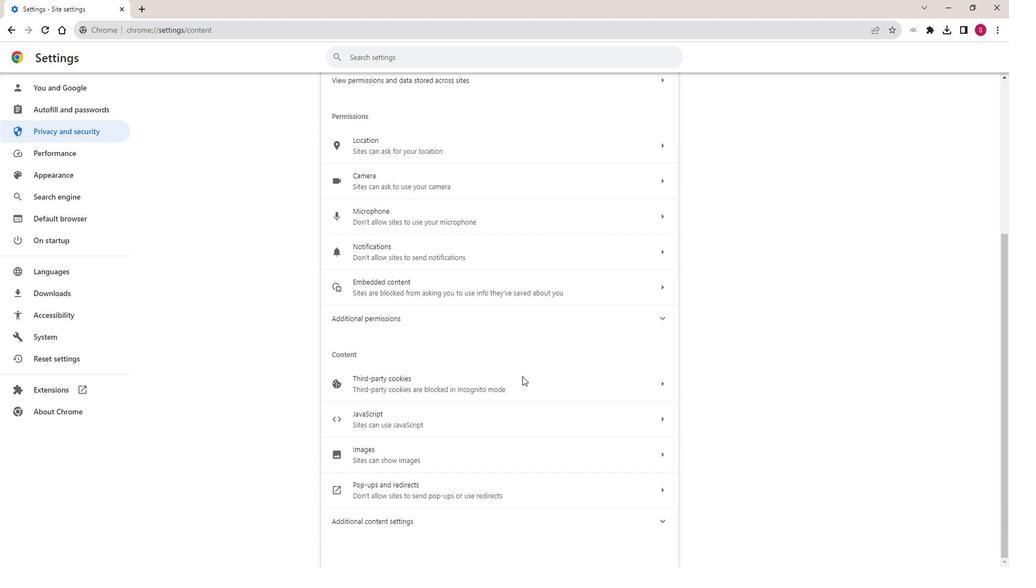 
Action: Mouse scrolled (503, 349) with delta (0, 0)
Screenshot: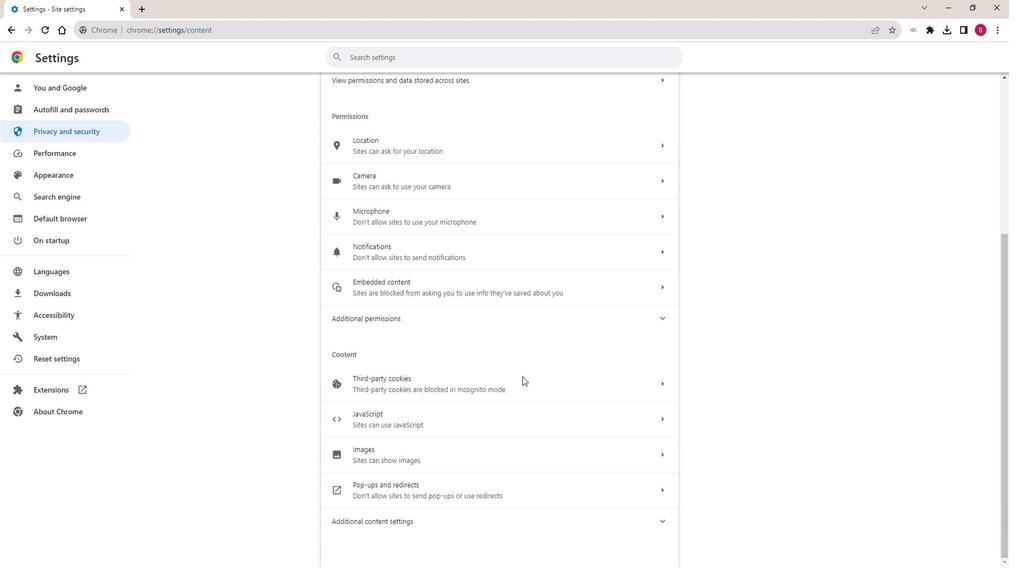 
Action: Mouse scrolled (503, 349) with delta (0, 0)
Screenshot: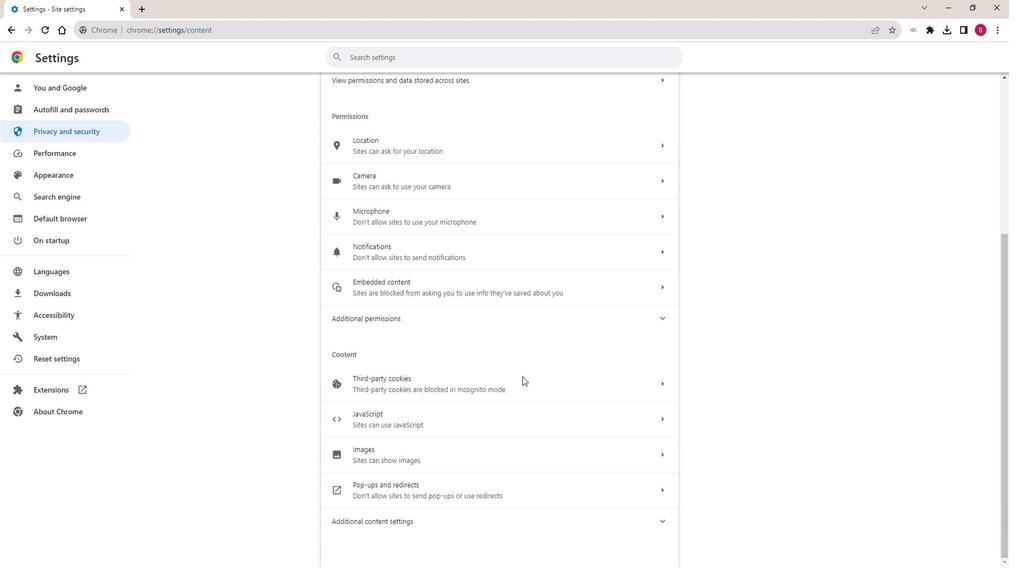 
Action: Mouse moved to (457, 473)
Screenshot: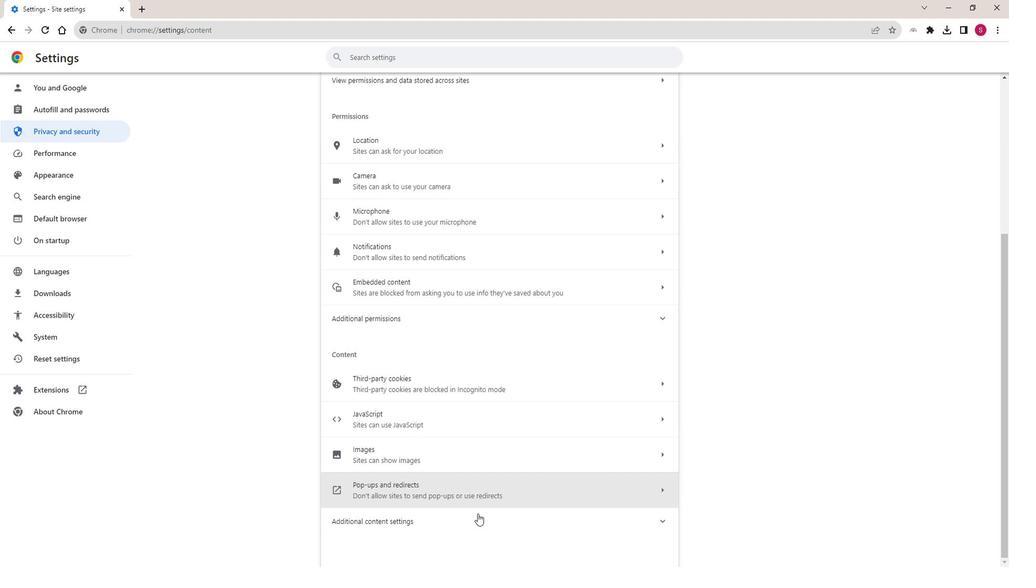 
Action: Mouse pressed left at (457, 473)
Screenshot: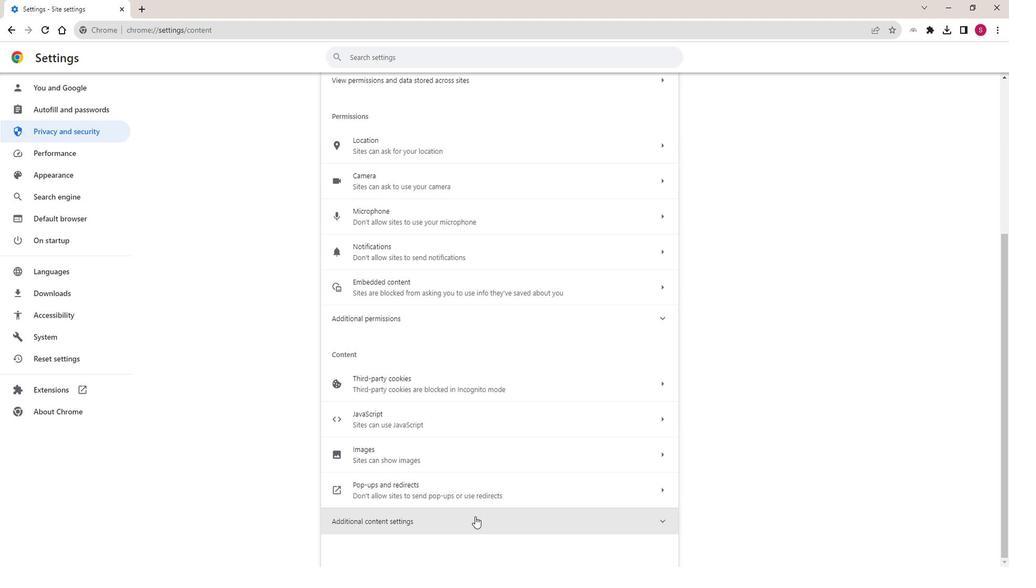 
Action: Mouse scrolled (457, 473) with delta (0, 0)
Screenshot: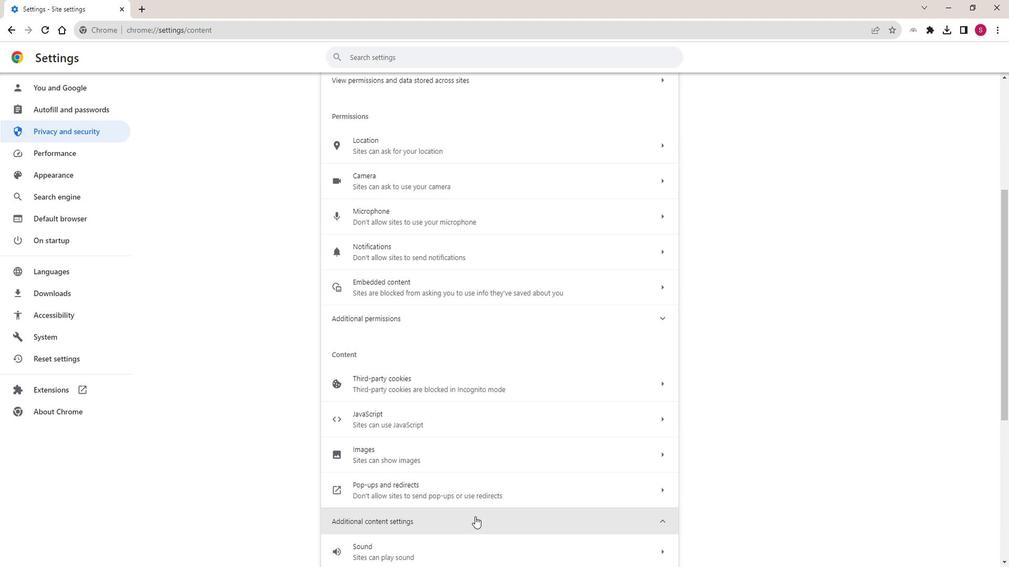 
Action: Mouse scrolled (457, 473) with delta (0, 0)
Screenshot: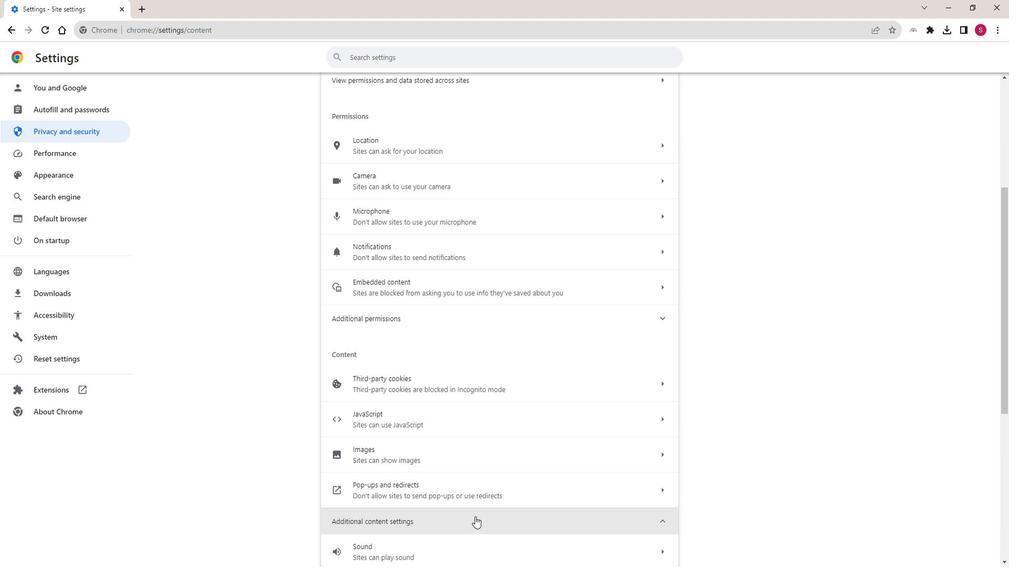 
Action: Mouse scrolled (457, 474) with delta (0, 0)
Screenshot: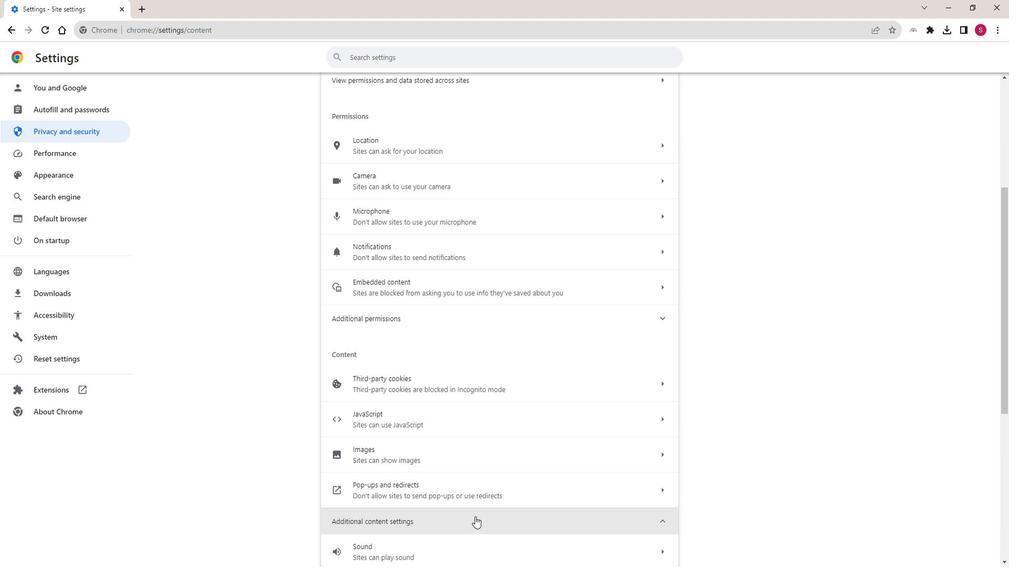 
Action: Mouse scrolled (457, 473) with delta (0, 0)
Screenshot: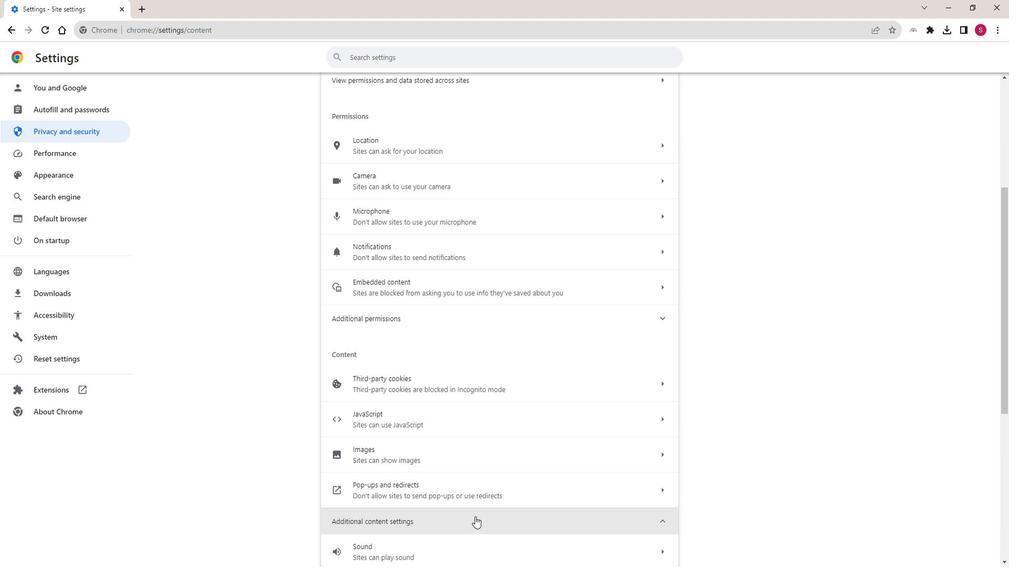 
Action: Mouse scrolled (457, 473) with delta (0, 0)
Screenshot: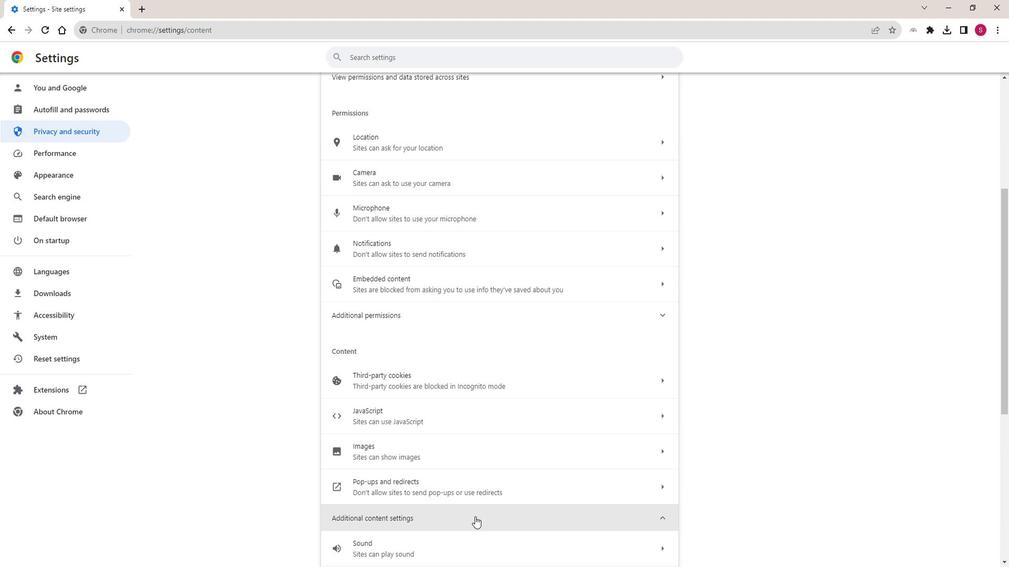 
Action: Mouse moved to (457, 473)
Screenshot: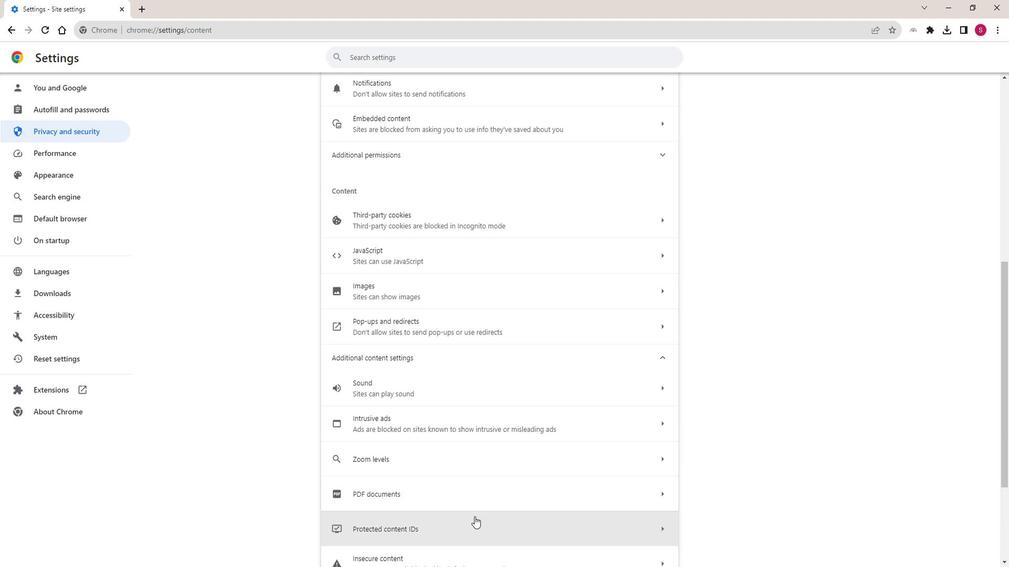 
Action: Mouse scrolled (457, 472) with delta (0, 0)
Screenshot: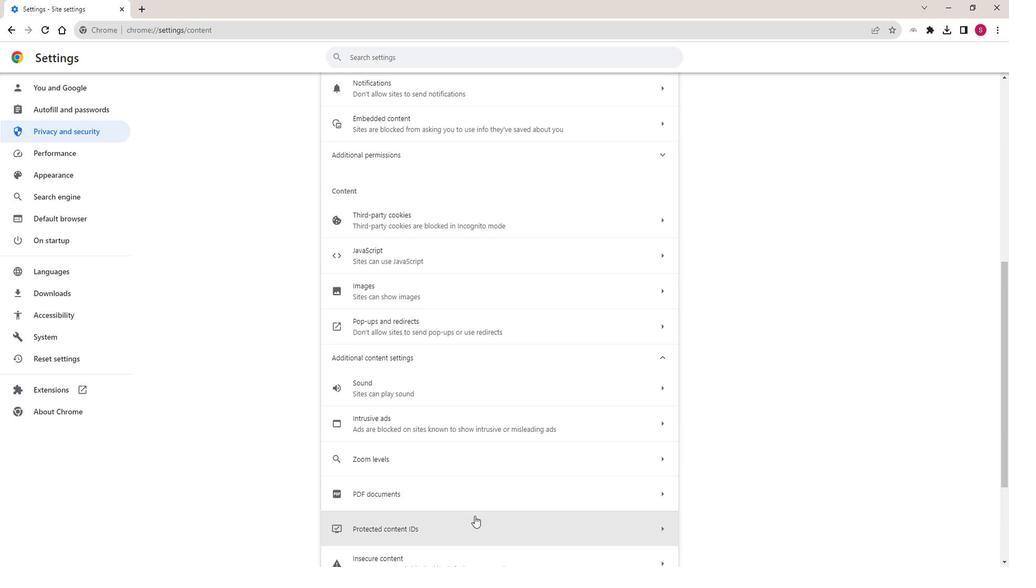 
Action: Mouse scrolled (457, 472) with delta (0, 0)
Screenshot: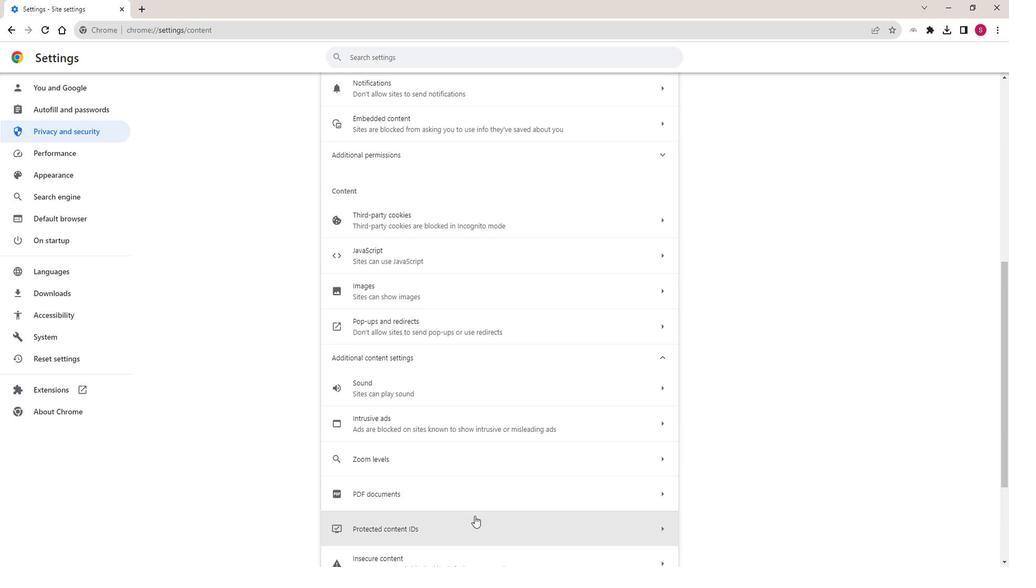 
Action: Mouse scrolled (457, 472) with delta (0, 0)
Screenshot: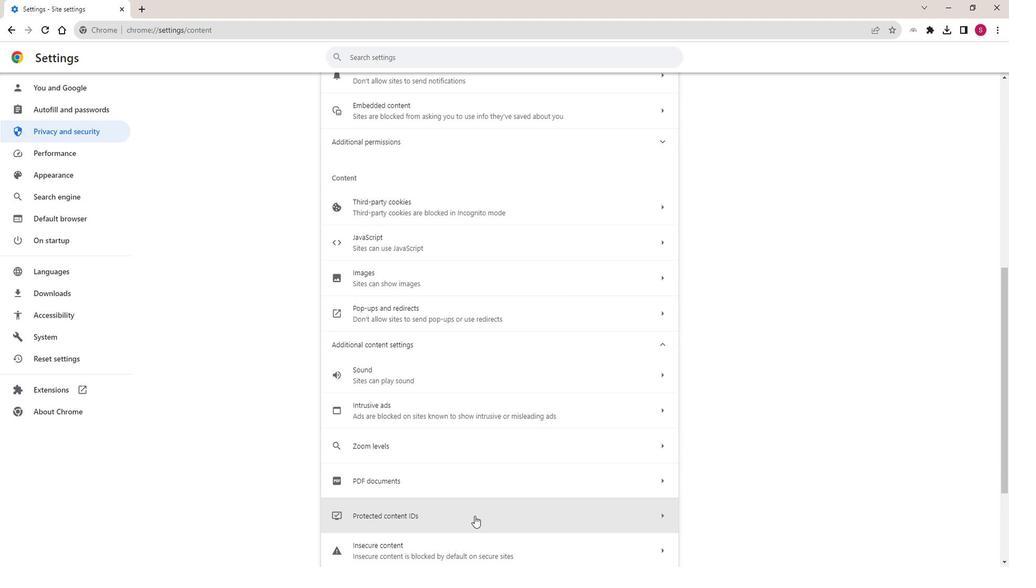 
Action: Mouse moved to (457, 473)
Screenshot: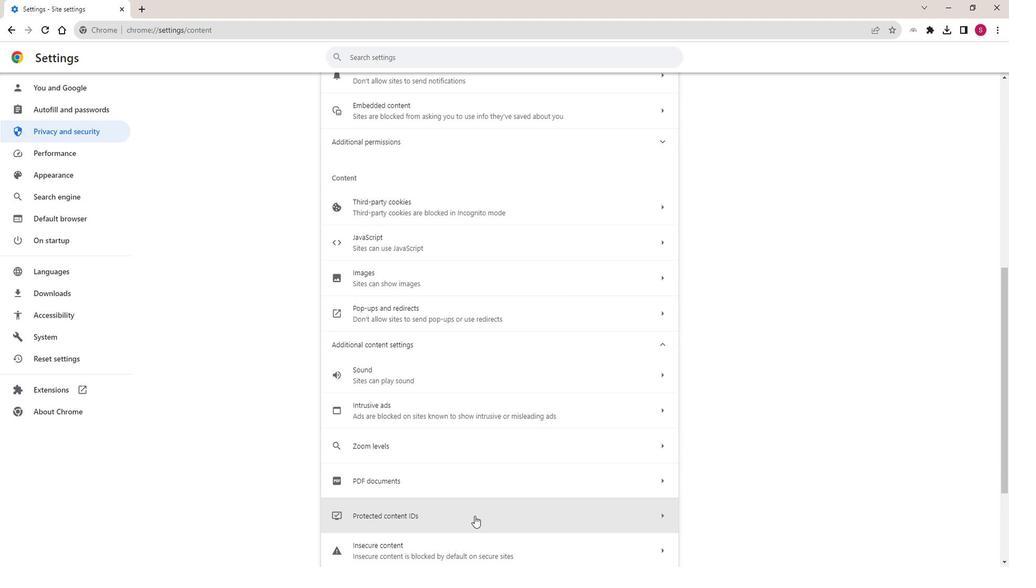 
Action: Mouse scrolled (457, 472) with delta (0, 0)
Screenshot: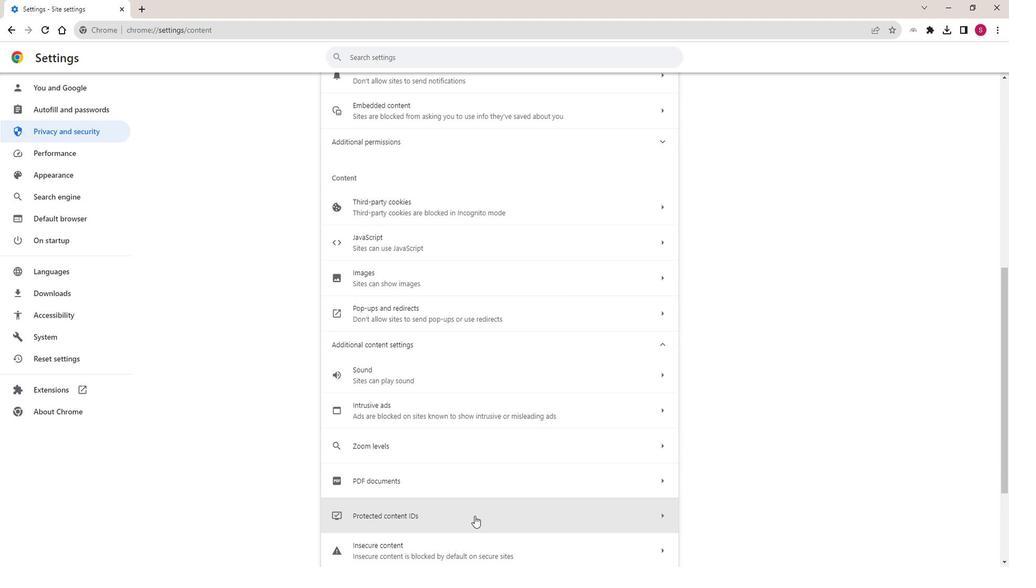 
Action: Mouse pressed left at (457, 473)
Screenshot: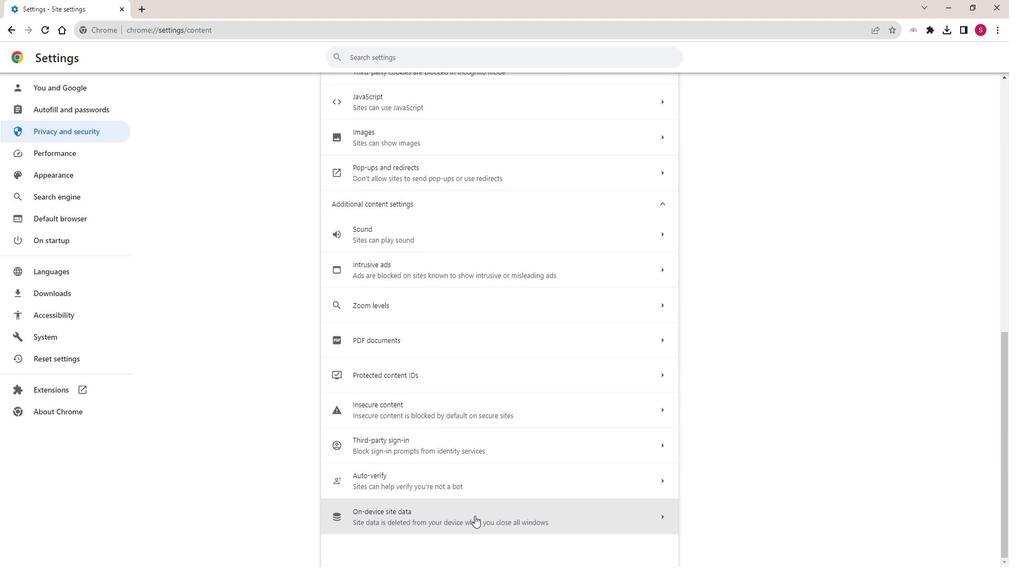 
Action: Mouse moved to (322, 206)
Screenshot: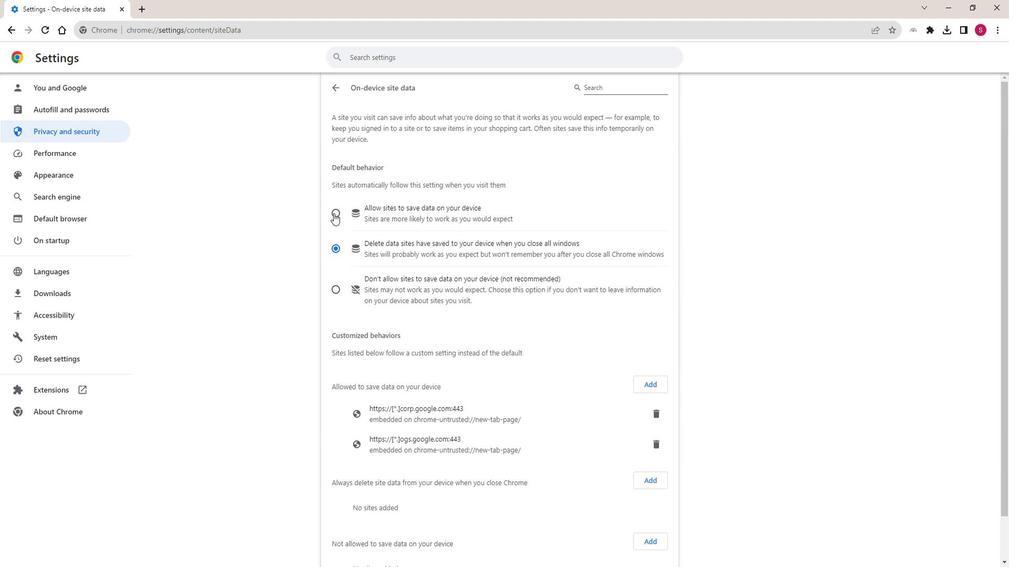 
Action: Mouse pressed left at (322, 206)
Screenshot: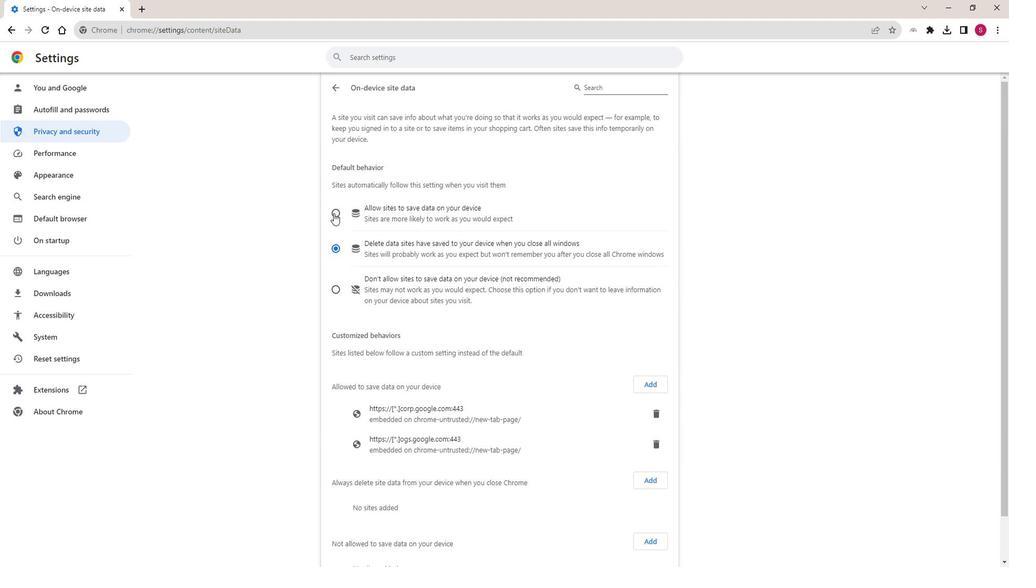 
Action: Mouse moved to (802, 241)
Screenshot: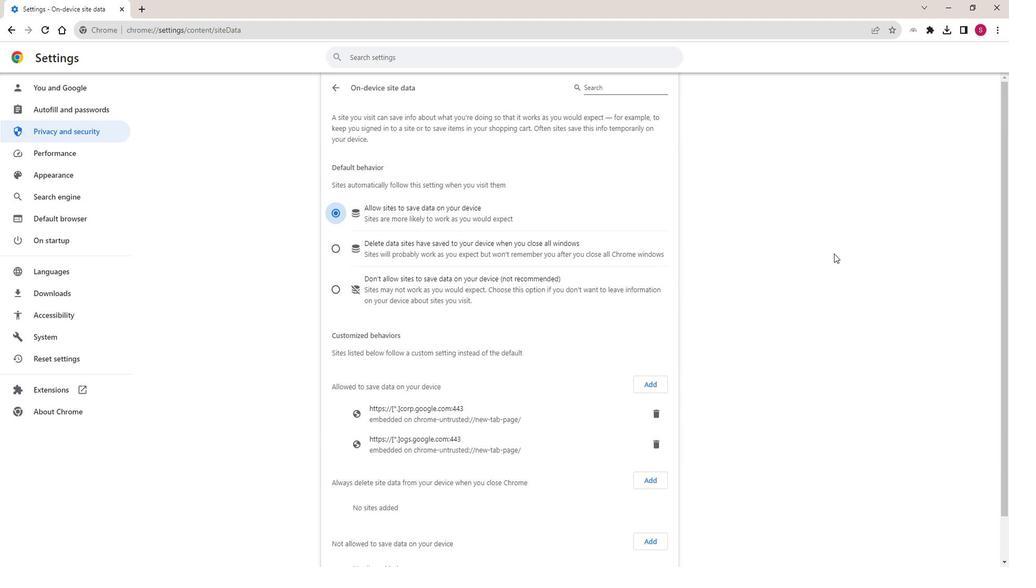 
